 Task: Look for space in Sivakasi, India from 5th September, 2023 to 13th September, 2023 for 6 adults in price range Rs.15000 to Rs.20000. Place can be entire place with 3 bedrooms having 3 beds and 3 bathrooms. Property type can be house, flat, guest house. Booking option can be shelf check-in. Required host language is English.
Action: Mouse moved to (448, 79)
Screenshot: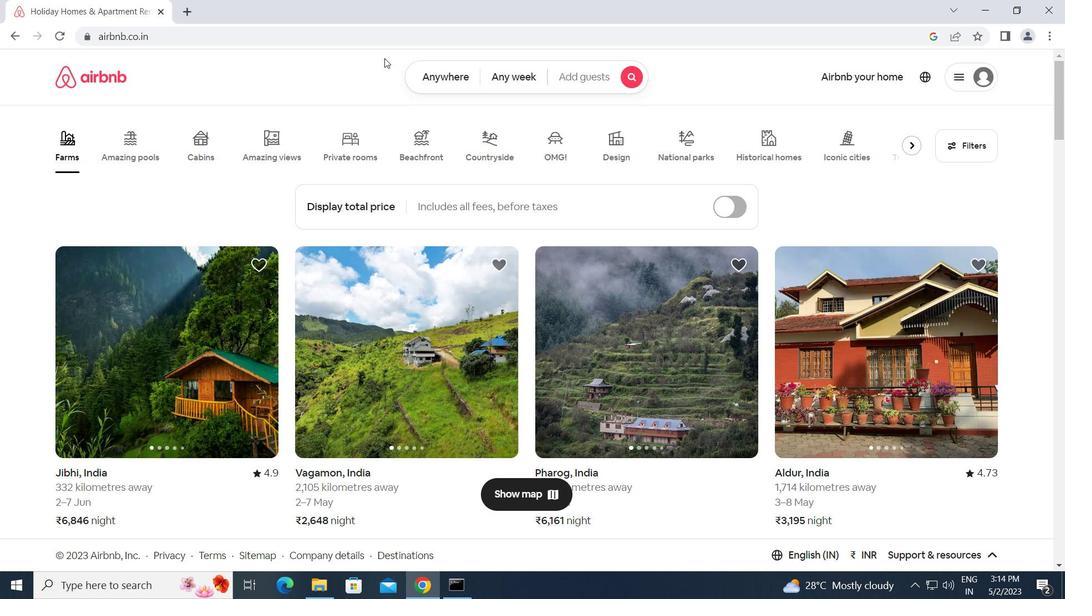 
Action: Mouse pressed left at (448, 79)
Screenshot: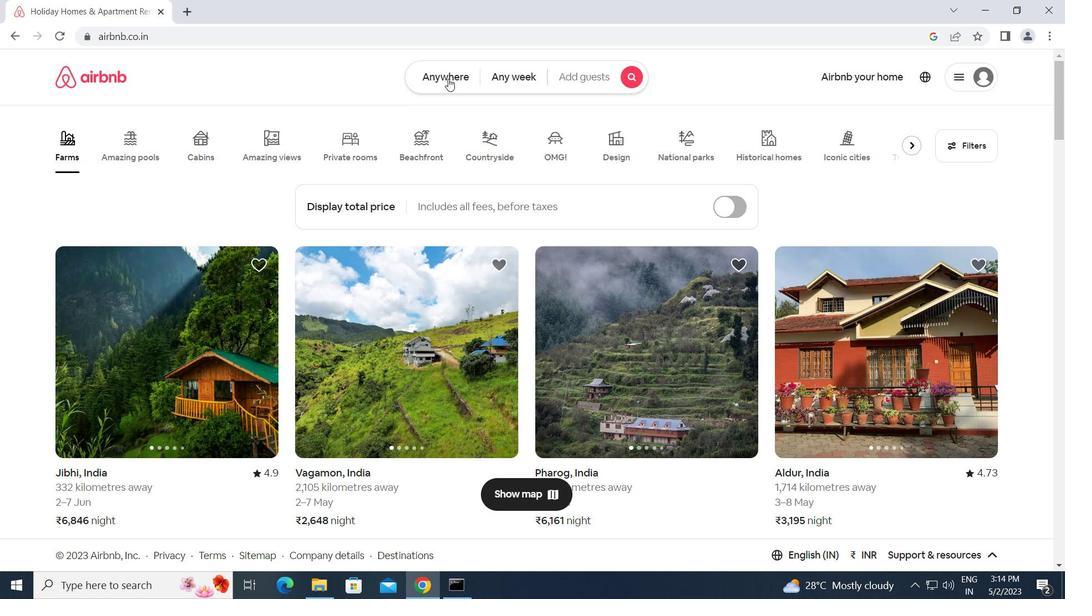 
Action: Mouse moved to (357, 124)
Screenshot: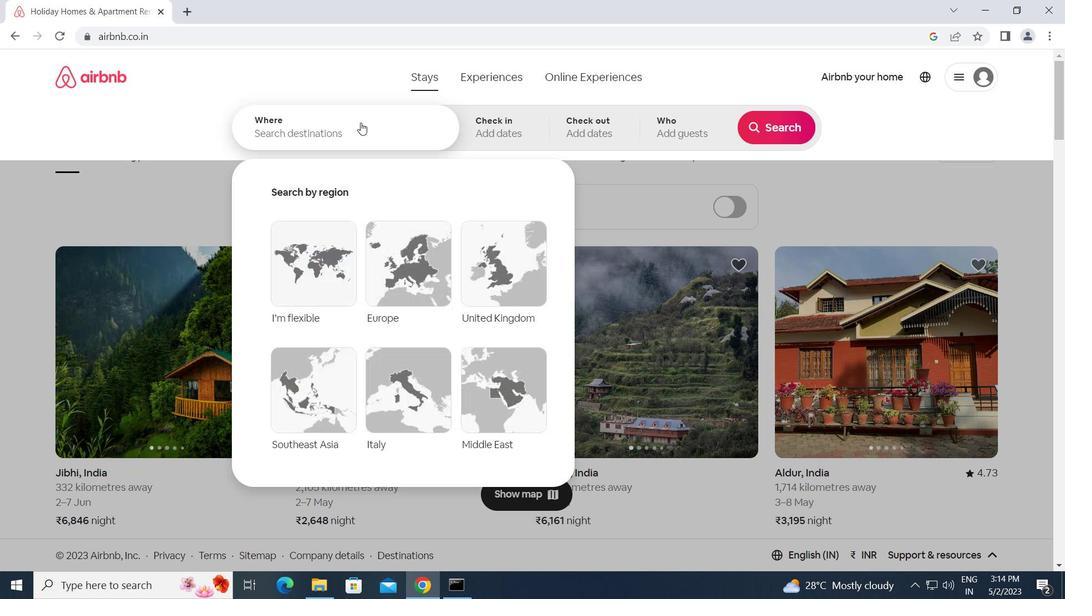 
Action: Mouse pressed left at (357, 124)
Screenshot: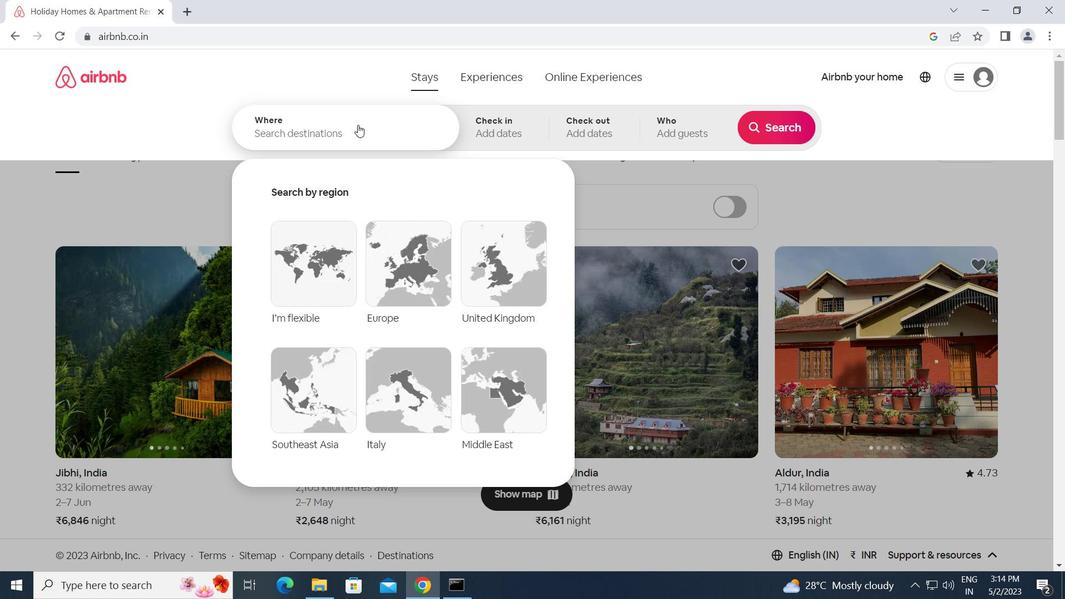 
Action: Key pressed s<Key.caps_lock>ivakasi,<Key.space><Key.caps_lock>i<Key.caps_lock>ndia<Key.enter>
Screenshot: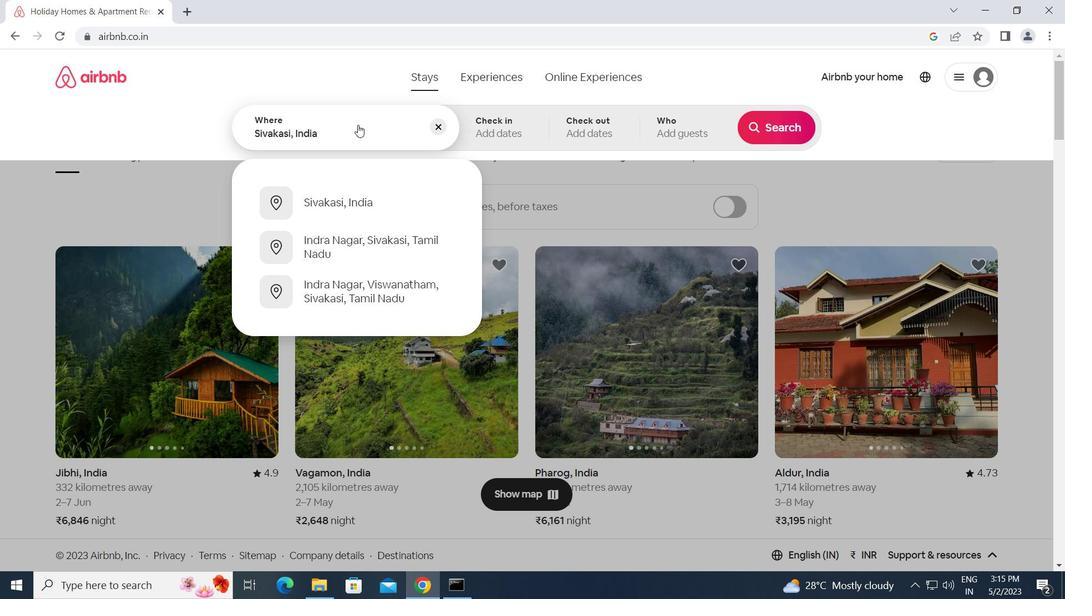 
Action: Mouse moved to (780, 244)
Screenshot: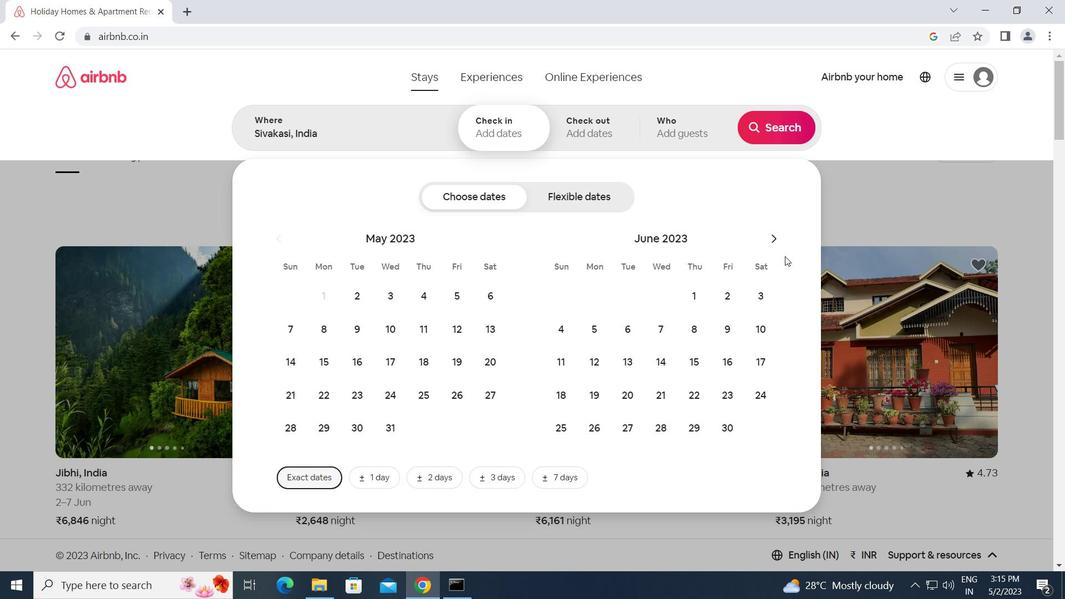 
Action: Mouse pressed left at (780, 244)
Screenshot: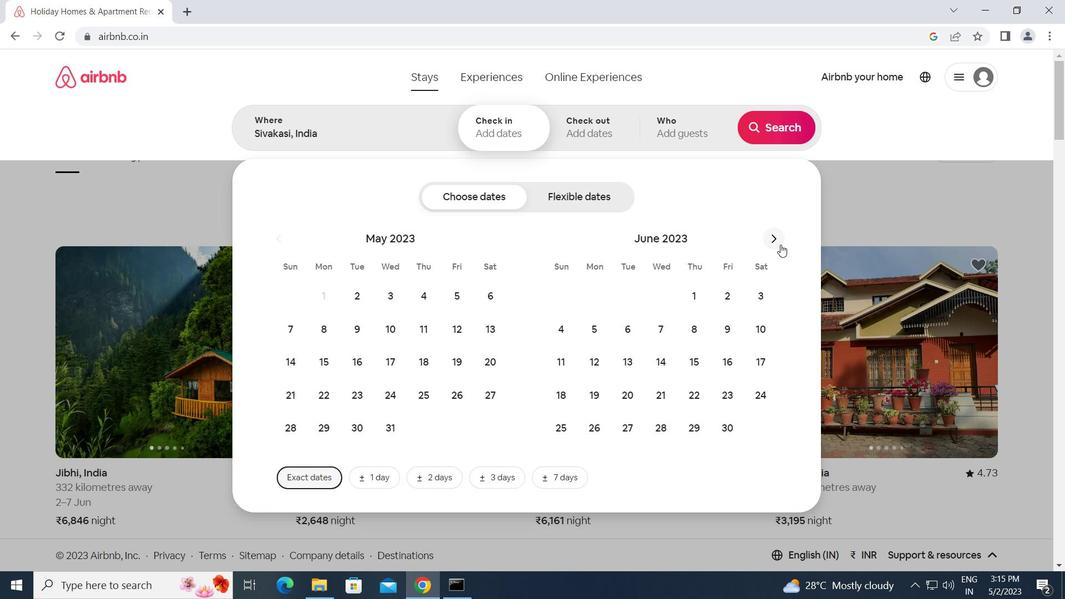 
Action: Mouse pressed left at (780, 244)
Screenshot: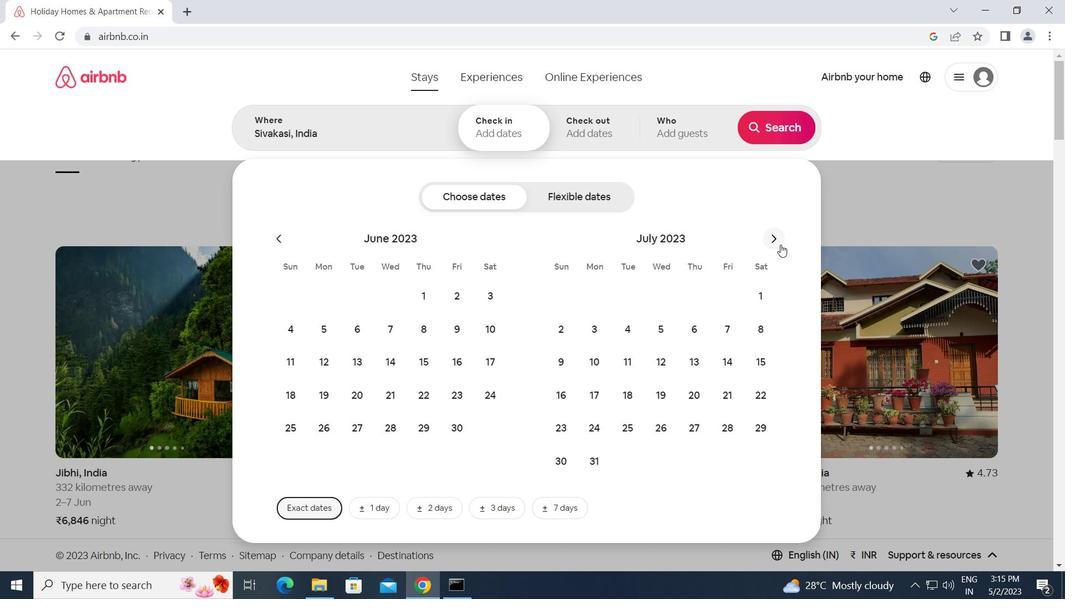 
Action: Mouse pressed left at (780, 244)
Screenshot: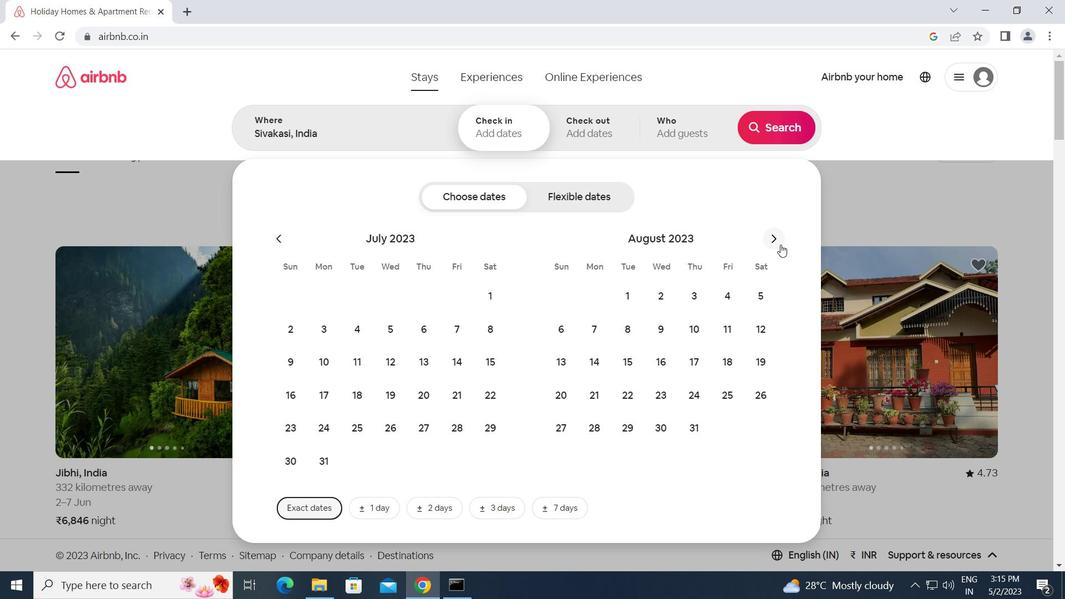 
Action: Mouse moved to (624, 333)
Screenshot: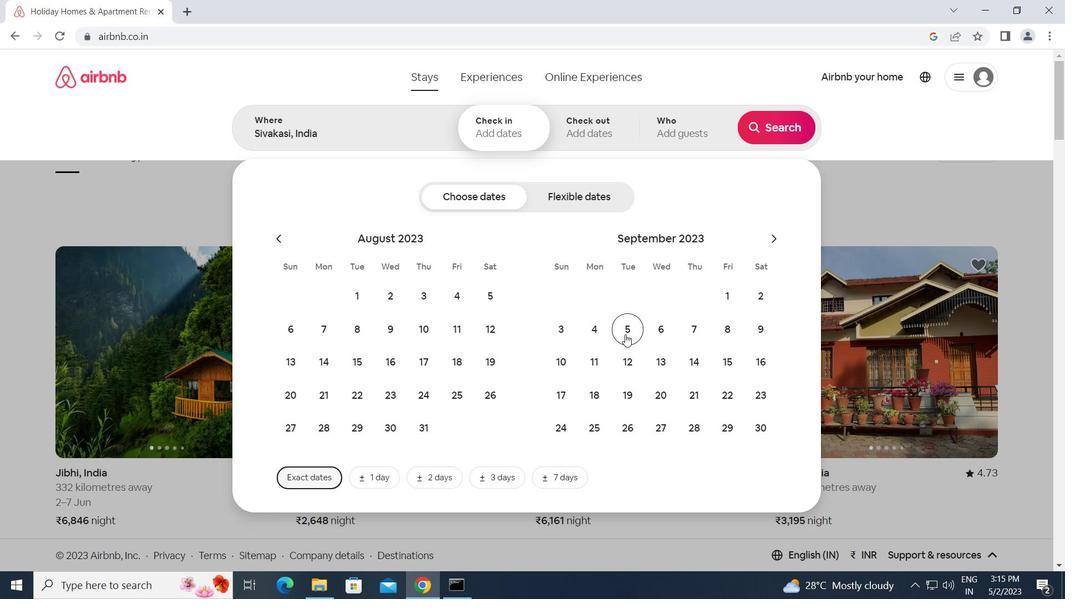 
Action: Mouse pressed left at (624, 333)
Screenshot: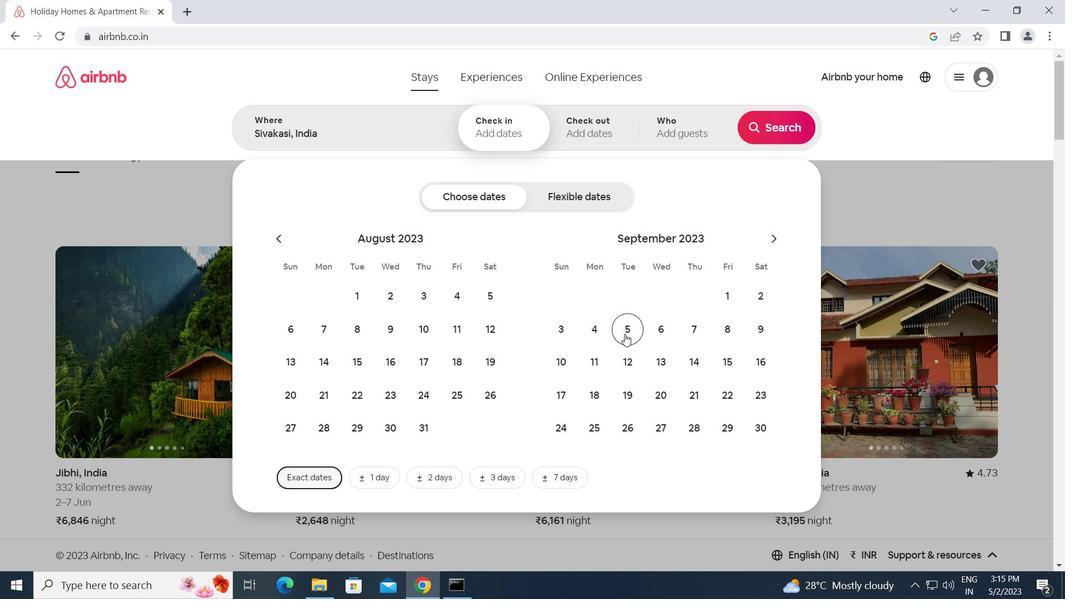 
Action: Mouse moved to (660, 364)
Screenshot: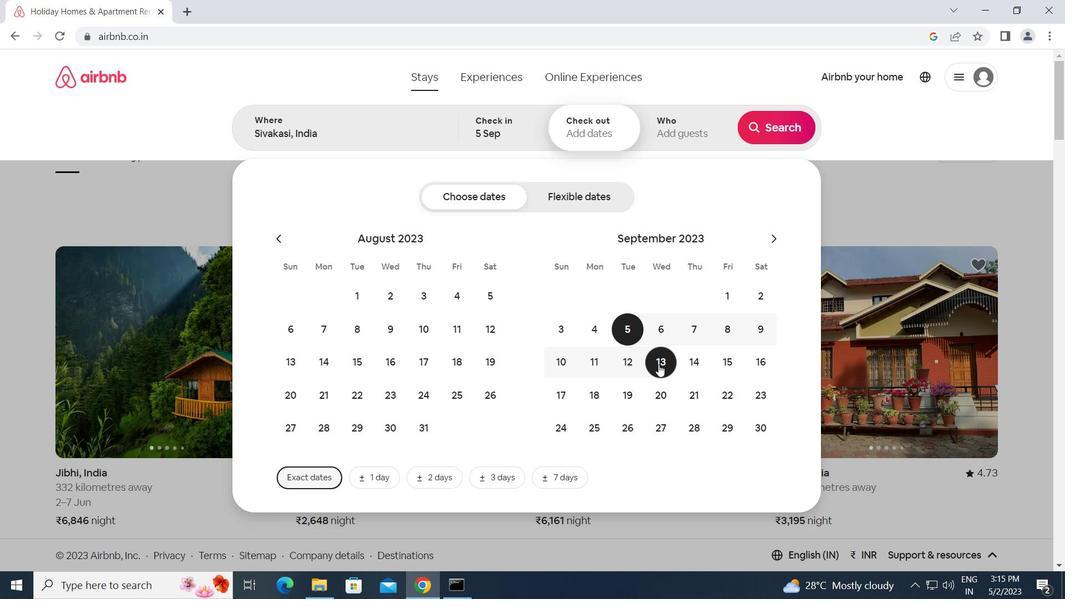 
Action: Mouse pressed left at (660, 364)
Screenshot: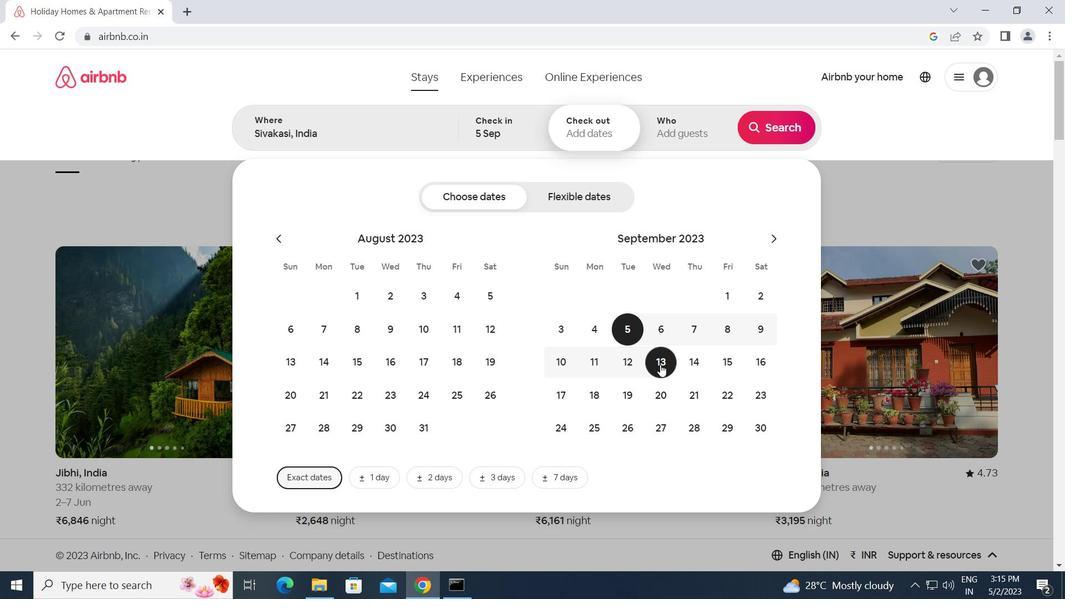 
Action: Mouse moved to (699, 120)
Screenshot: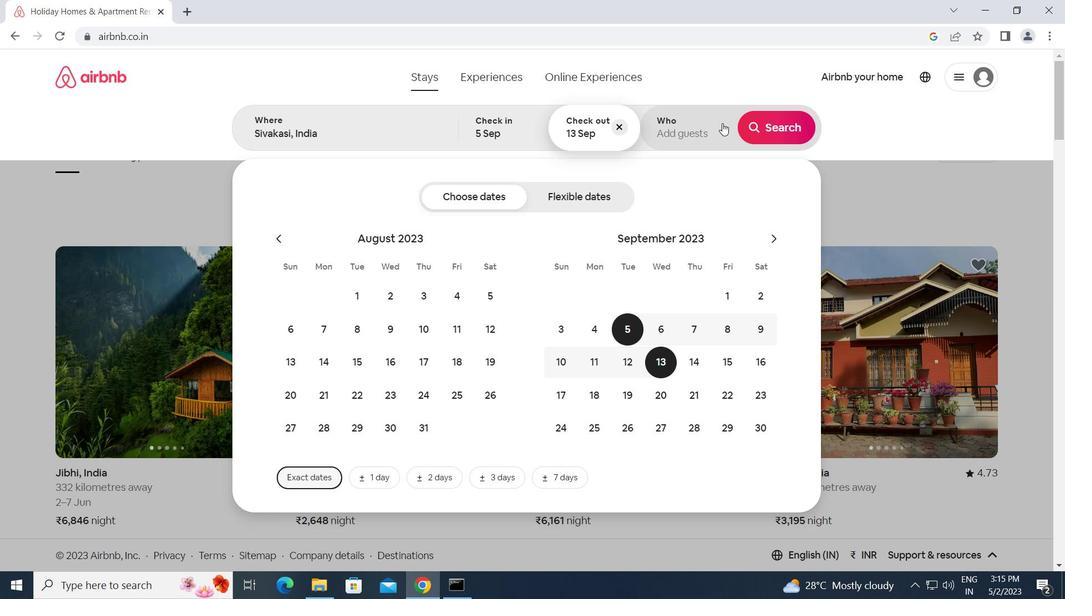 
Action: Mouse pressed left at (699, 120)
Screenshot: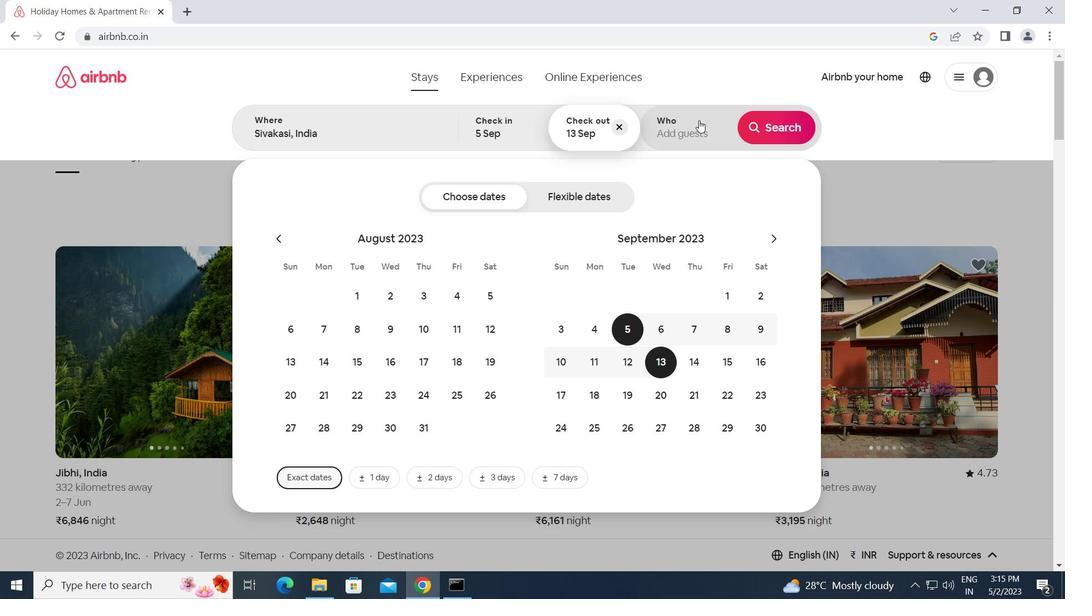 
Action: Mouse moved to (787, 198)
Screenshot: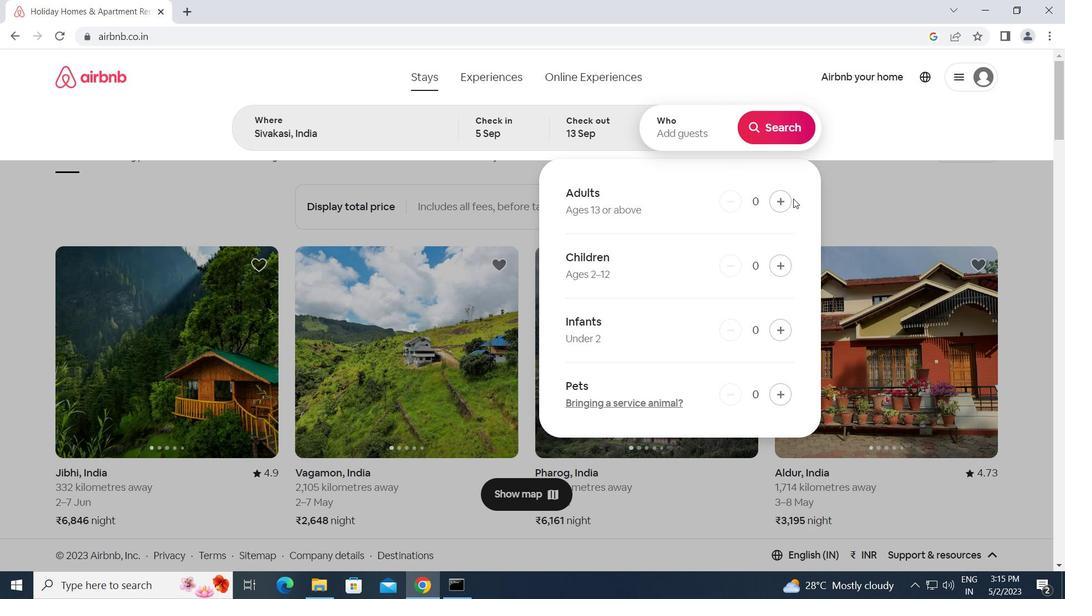 
Action: Mouse pressed left at (787, 198)
Screenshot: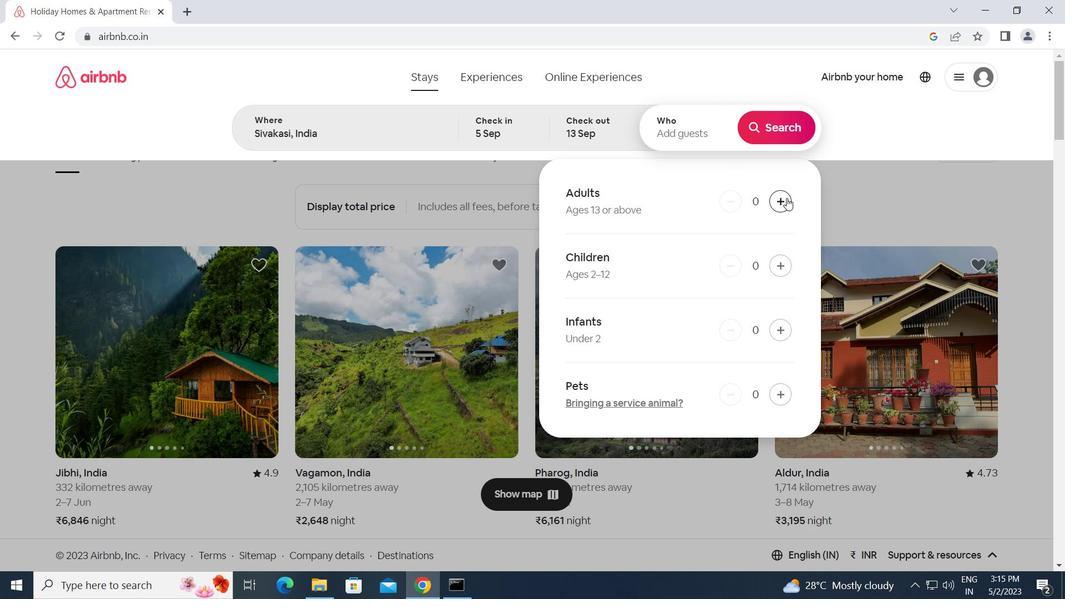 
Action: Mouse pressed left at (787, 198)
Screenshot: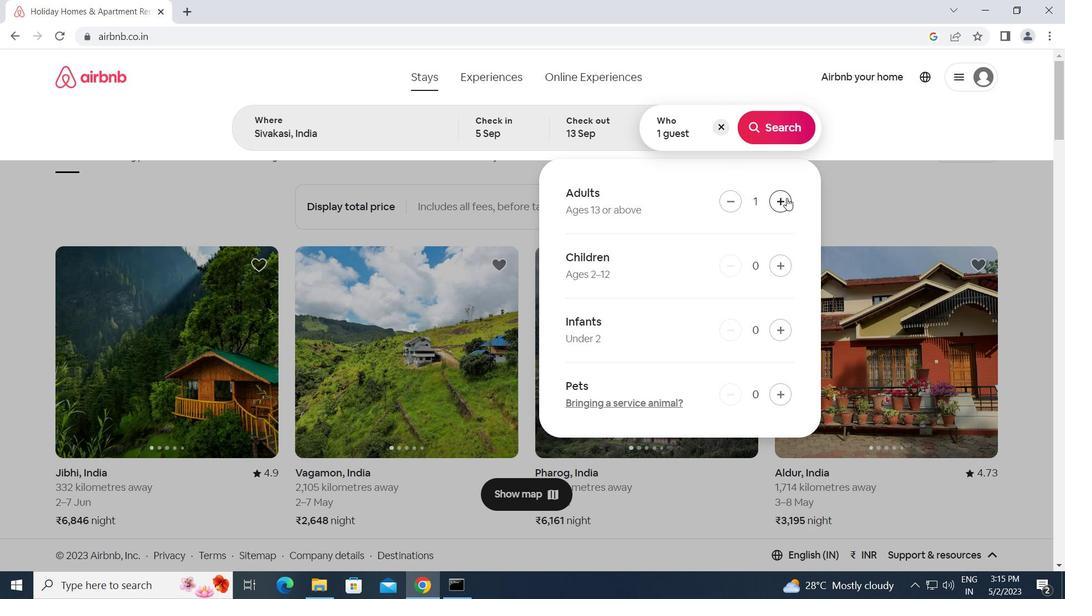 
Action: Mouse pressed left at (787, 198)
Screenshot: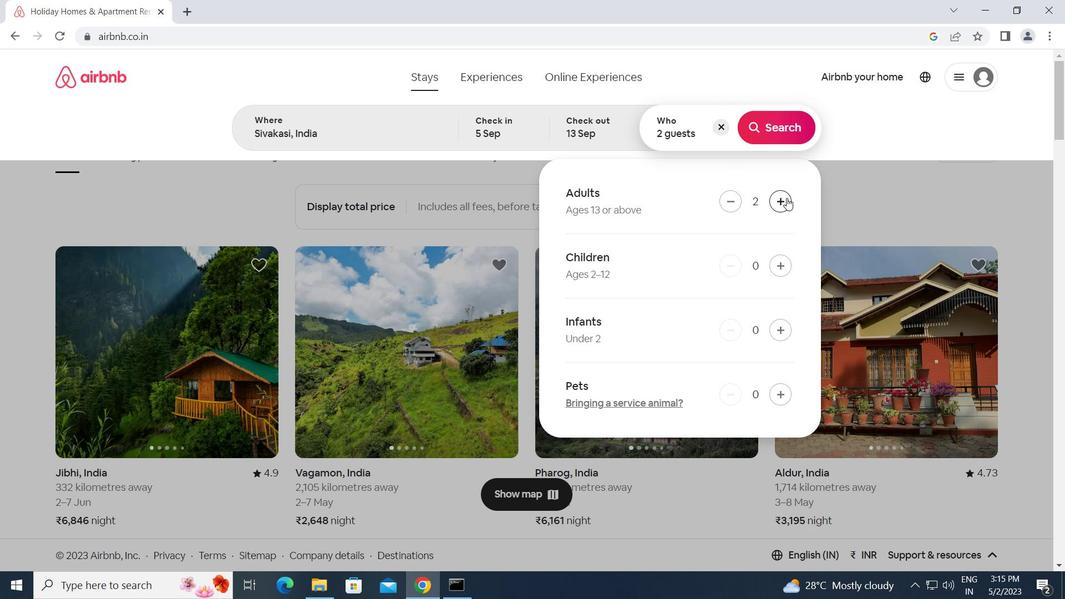 
Action: Mouse pressed left at (787, 198)
Screenshot: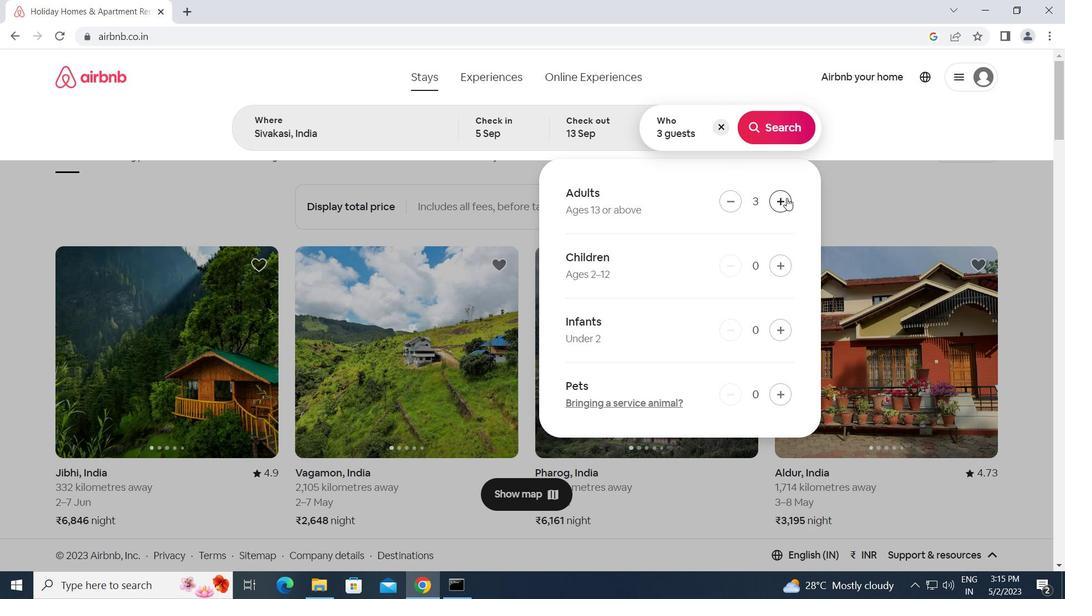
Action: Mouse moved to (786, 198)
Screenshot: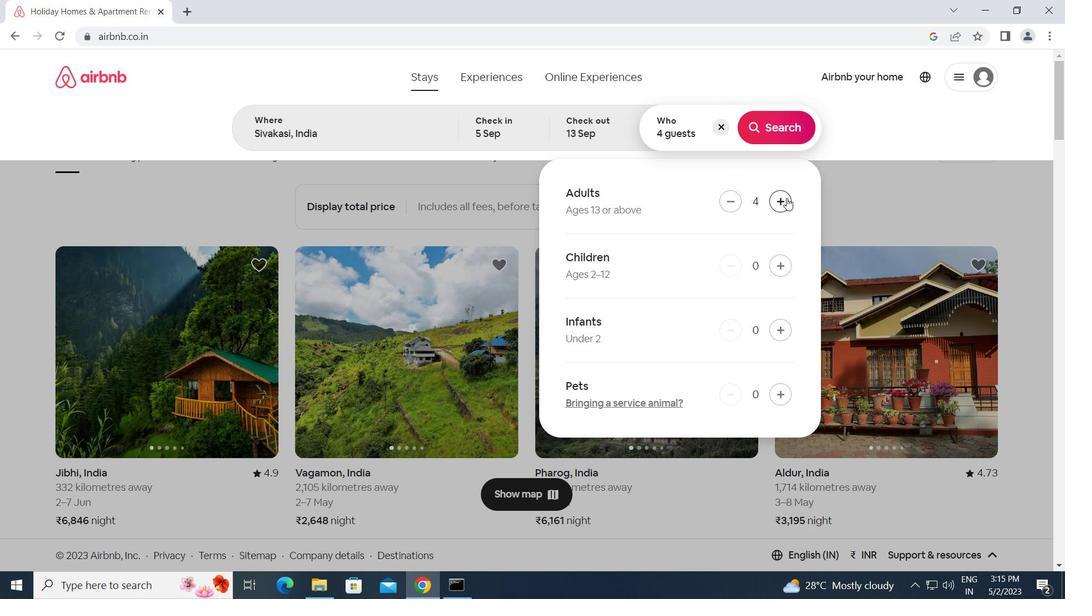 
Action: Mouse pressed left at (786, 198)
Screenshot: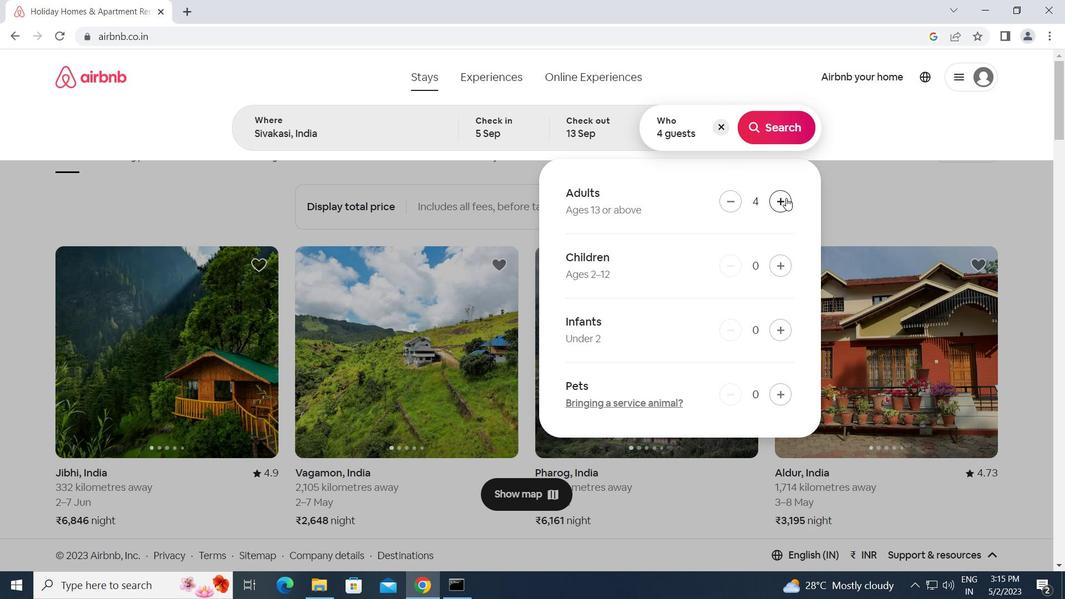 
Action: Mouse pressed left at (786, 198)
Screenshot: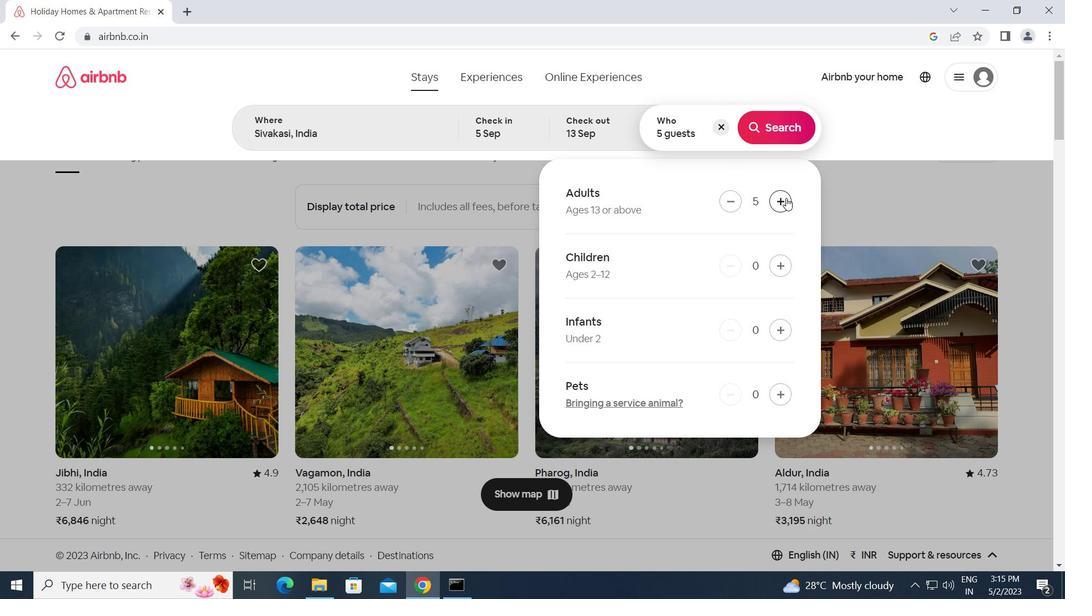 
Action: Mouse moved to (783, 126)
Screenshot: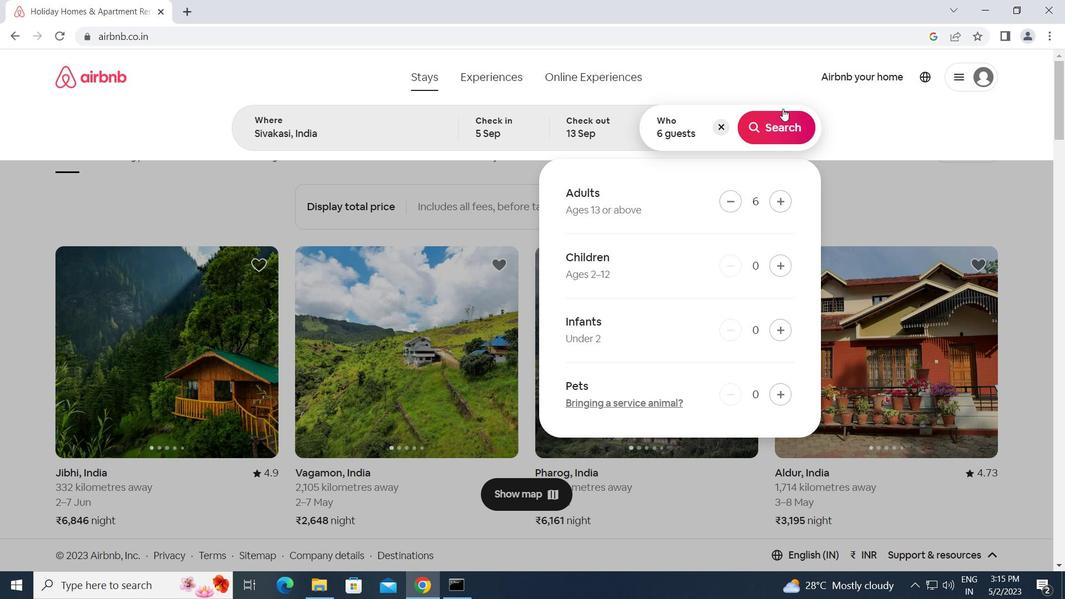 
Action: Mouse pressed left at (783, 126)
Screenshot: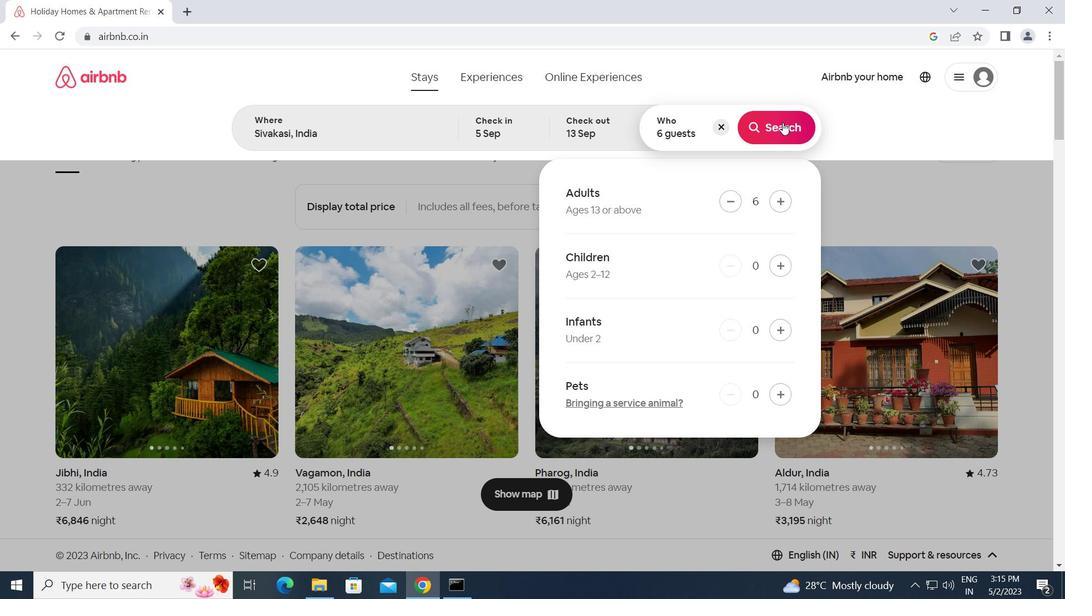 
Action: Mouse moved to (991, 132)
Screenshot: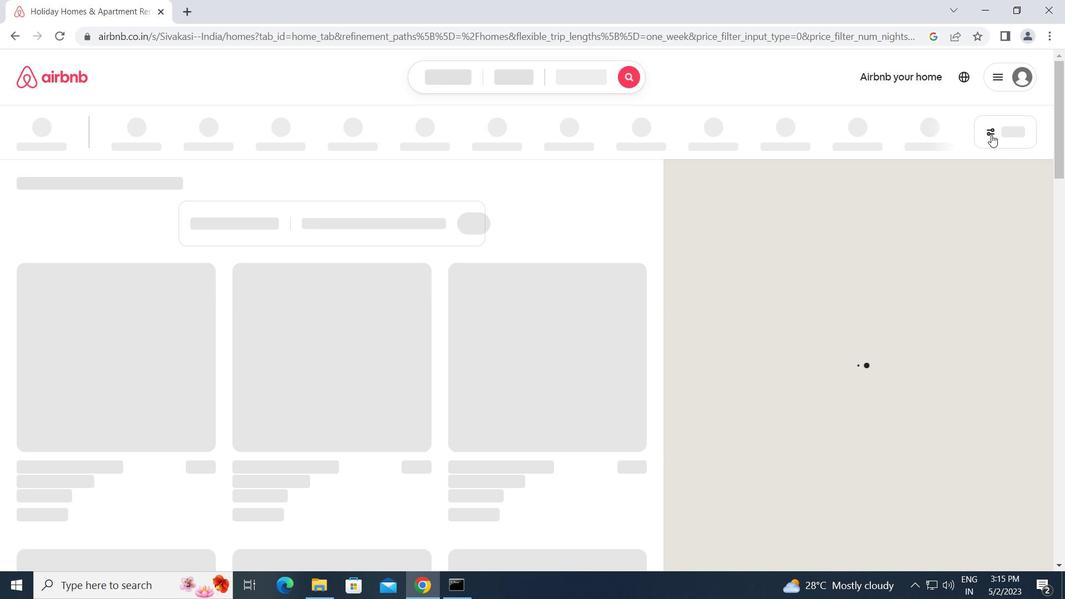 
Action: Mouse pressed left at (991, 132)
Screenshot: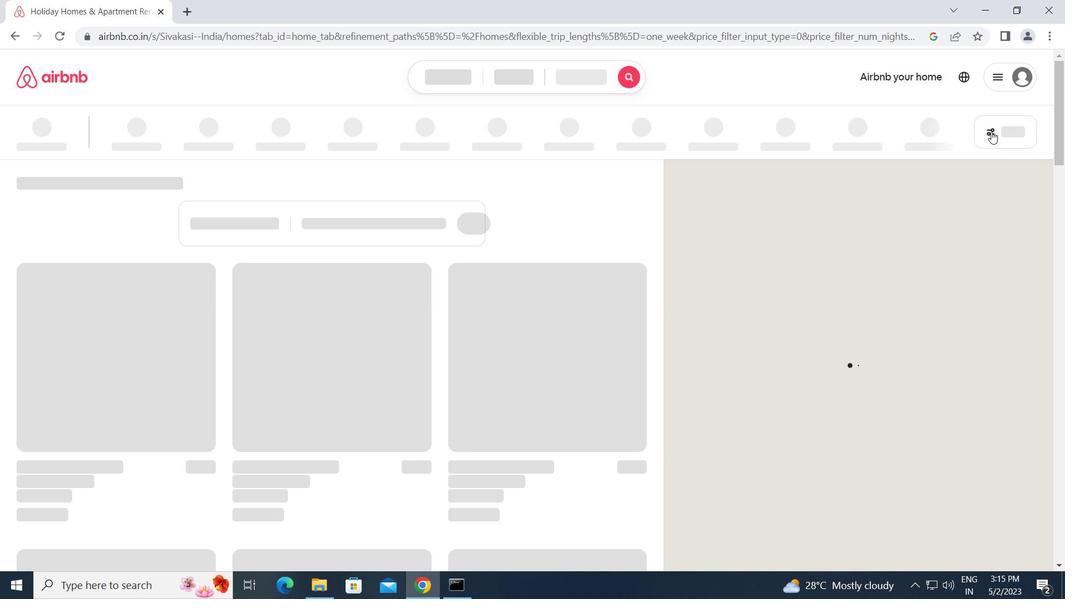 
Action: Mouse moved to (342, 310)
Screenshot: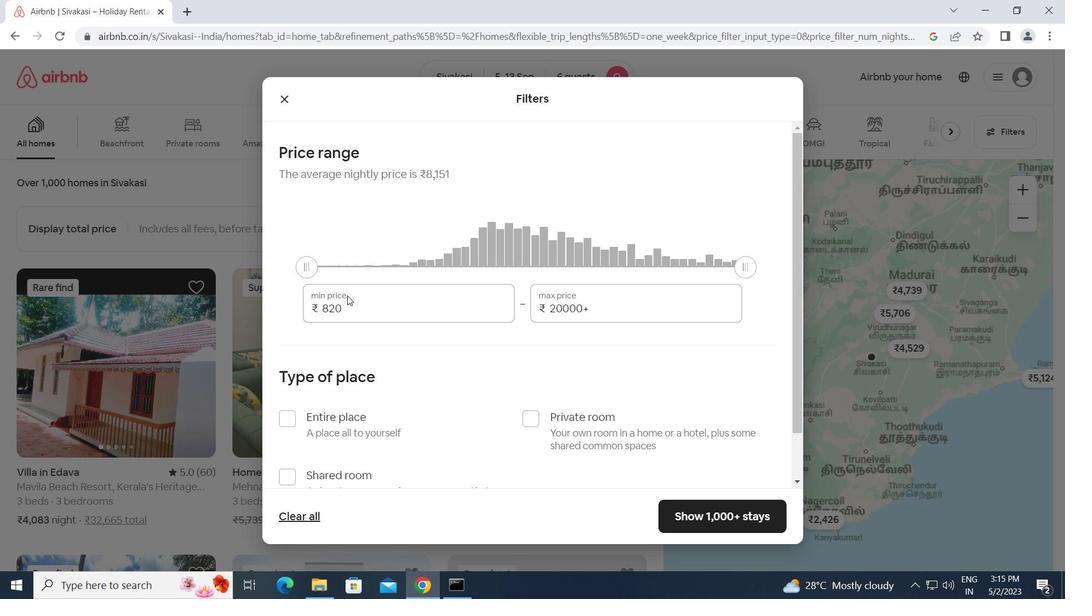 
Action: Mouse pressed left at (342, 310)
Screenshot: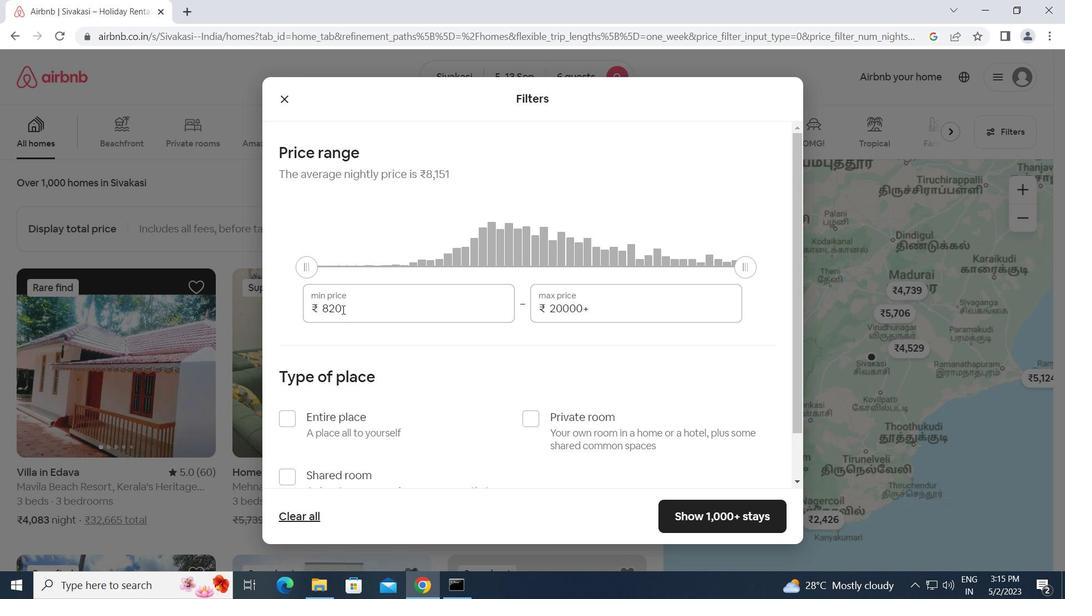 
Action: Mouse moved to (316, 312)
Screenshot: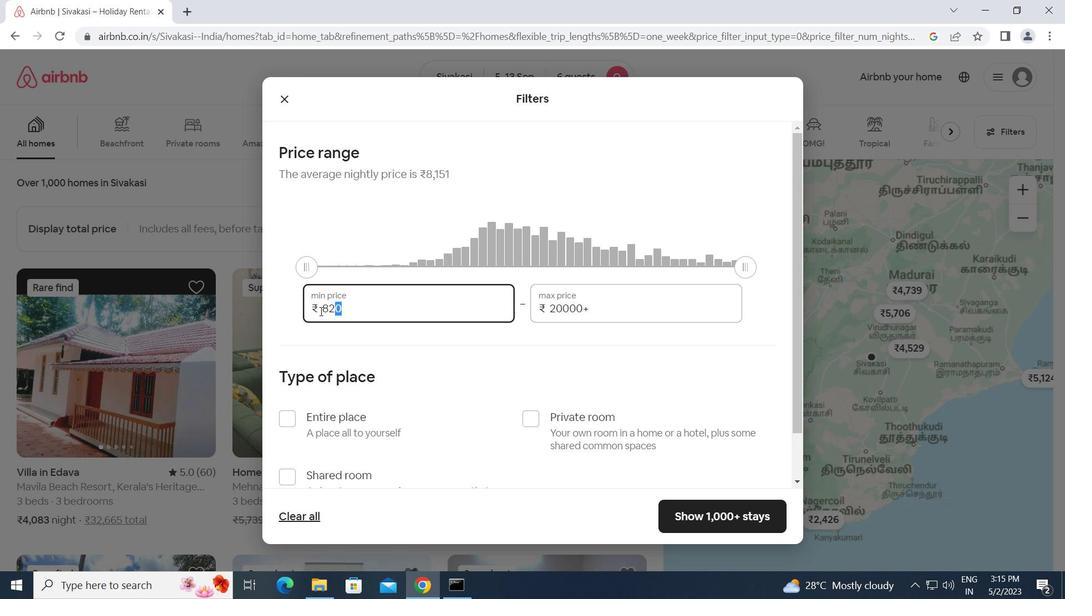 
Action: Key pressed 15000<Key.tab>20000<Key.tab>
Screenshot: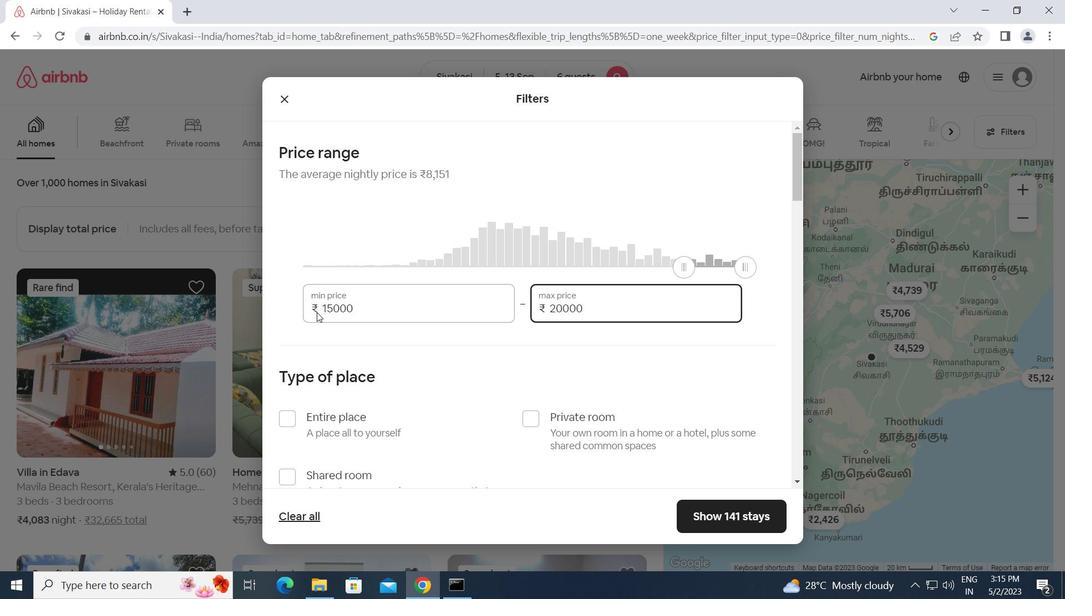 
Action: Mouse moved to (506, 380)
Screenshot: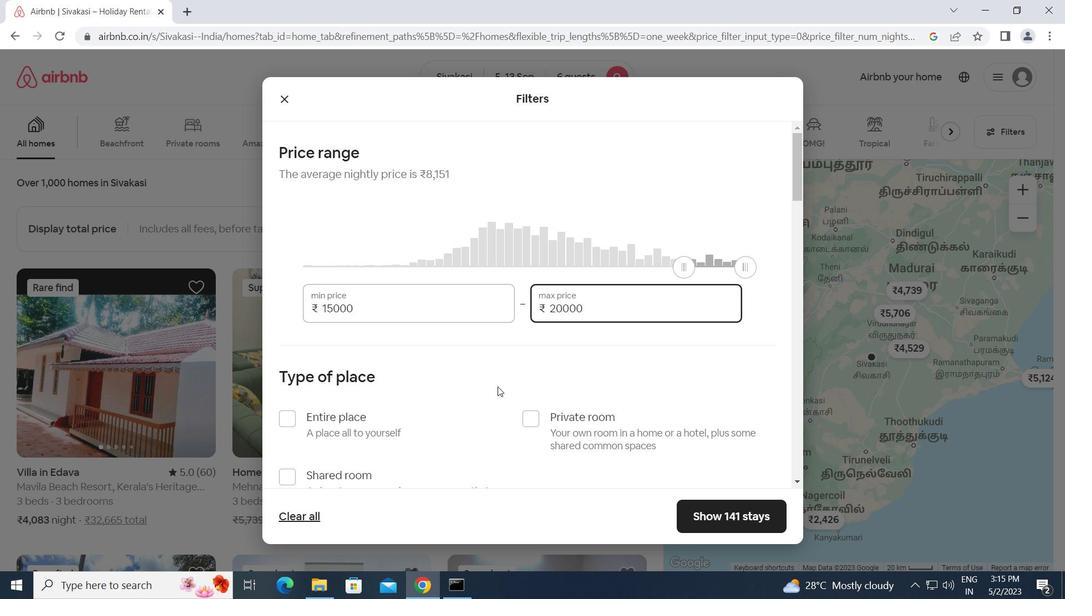 
Action: Mouse scrolled (506, 380) with delta (0, 0)
Screenshot: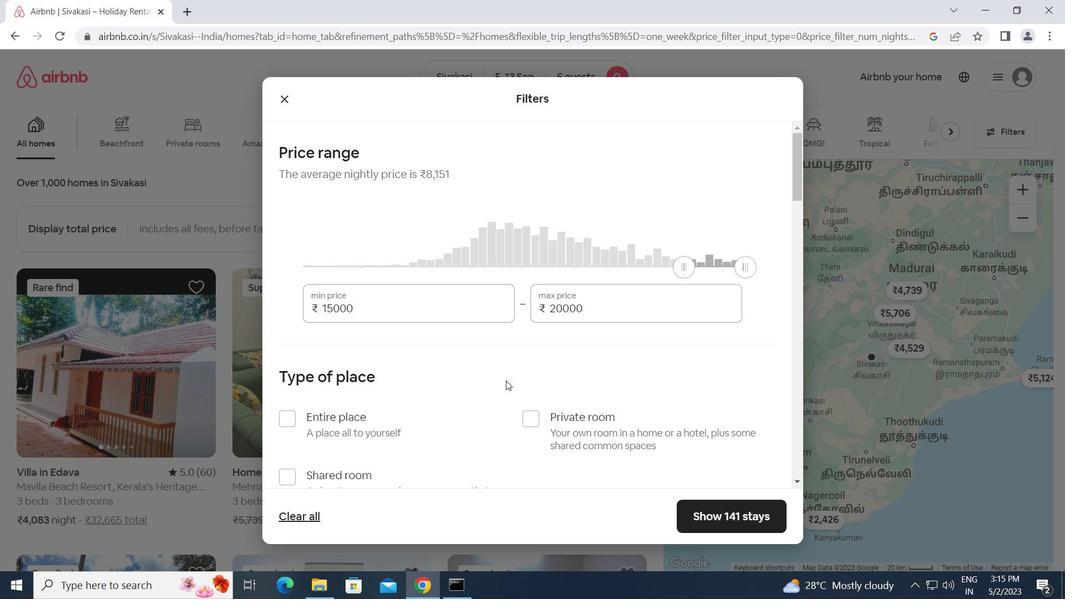 
Action: Mouse moved to (279, 346)
Screenshot: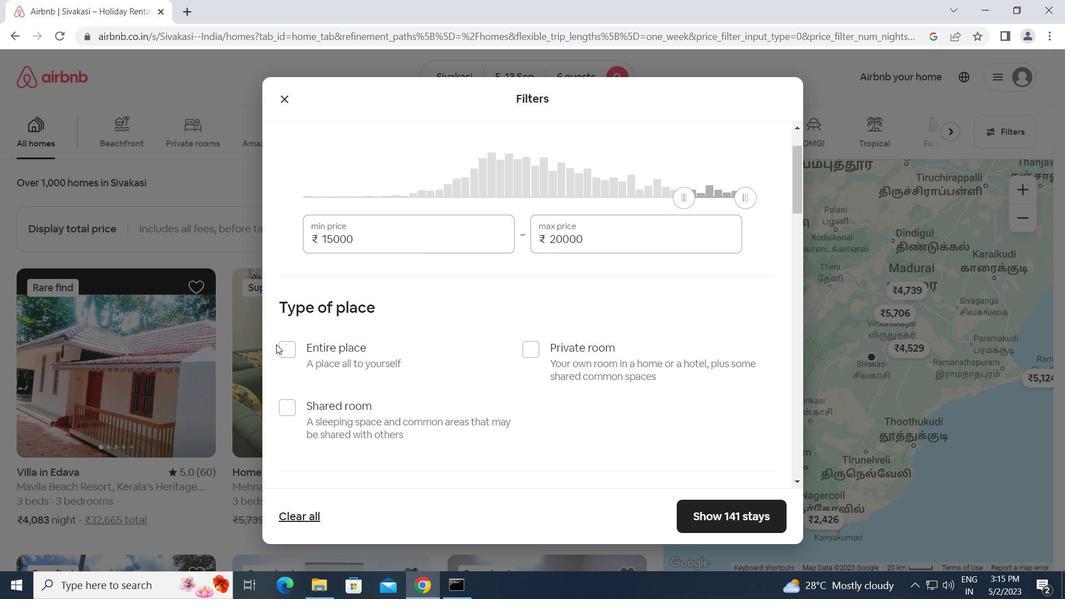 
Action: Mouse pressed left at (279, 346)
Screenshot: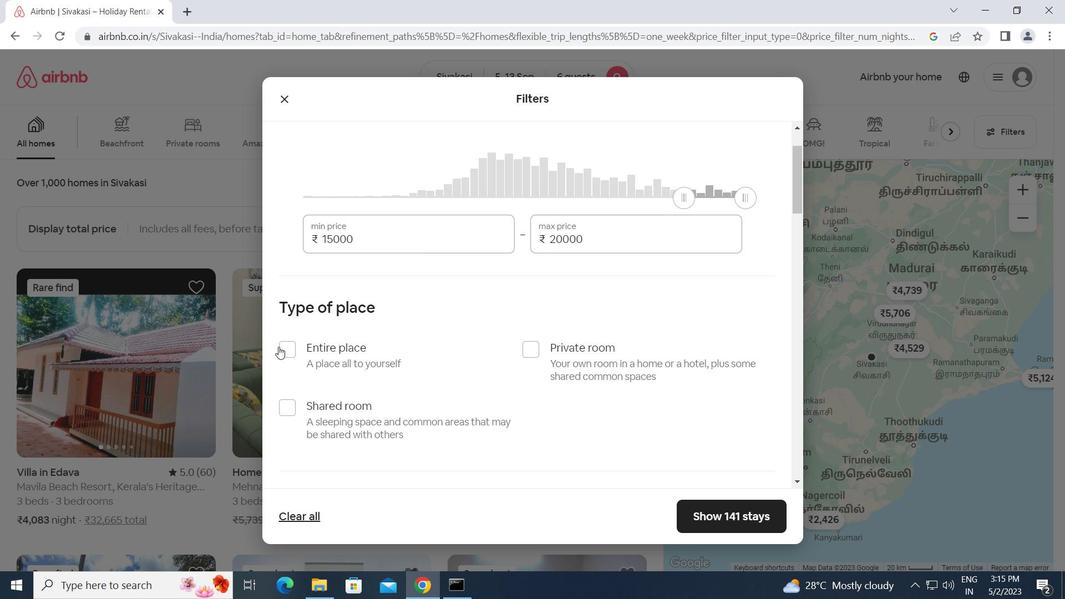 
Action: Mouse moved to (338, 360)
Screenshot: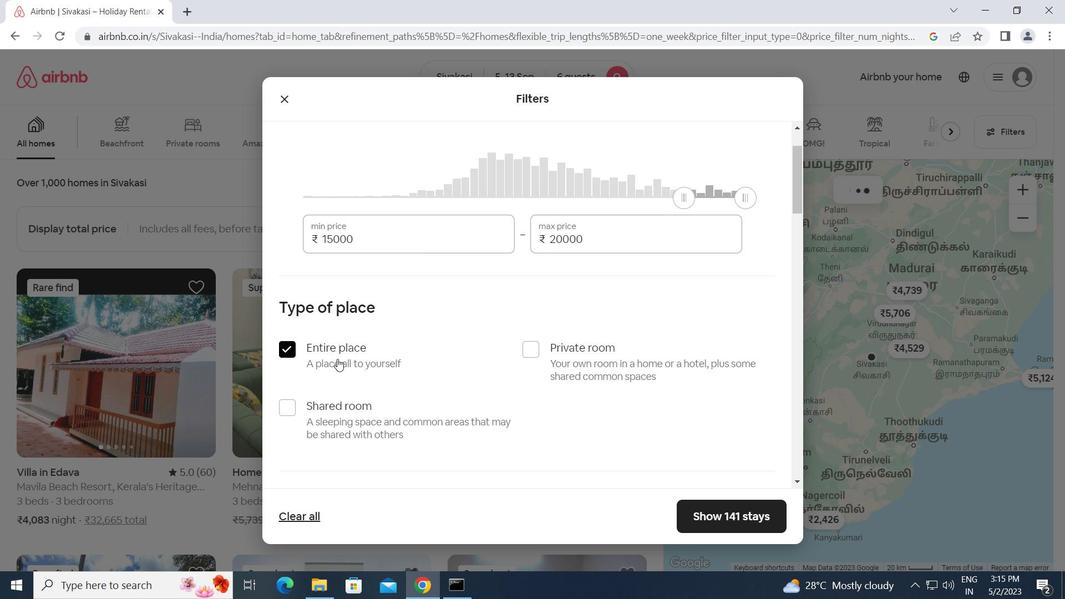 
Action: Mouse scrolled (338, 359) with delta (0, 0)
Screenshot: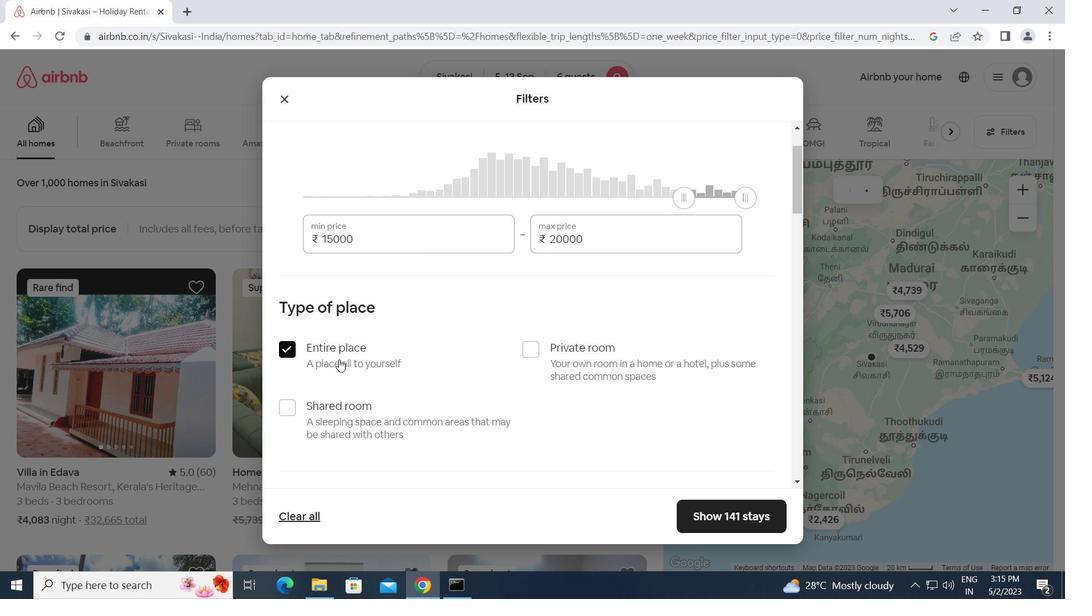 
Action: Mouse scrolled (338, 359) with delta (0, 0)
Screenshot: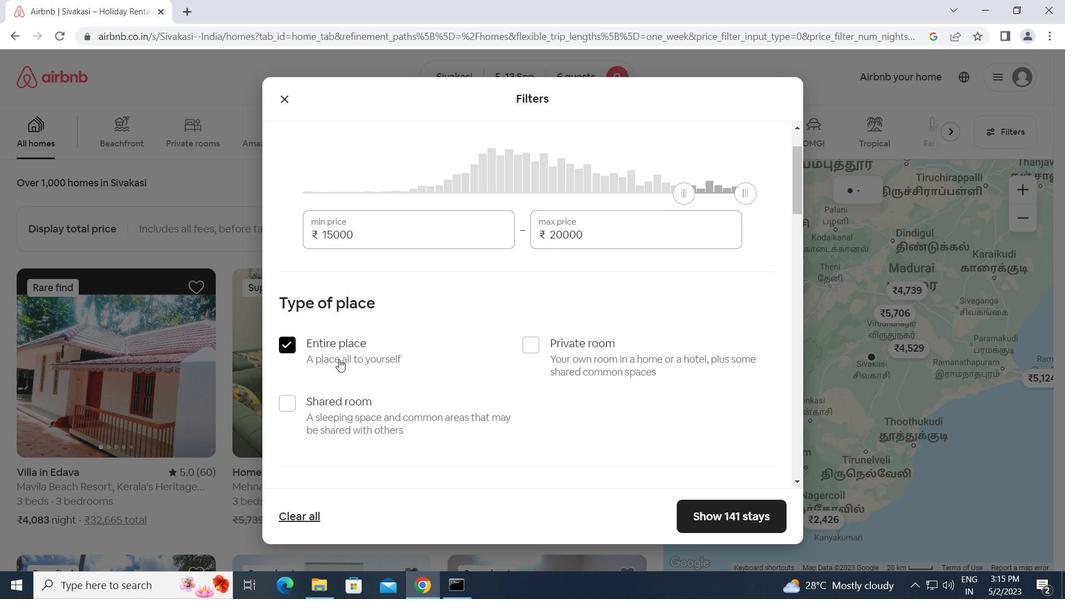 
Action: Mouse scrolled (338, 359) with delta (0, 0)
Screenshot: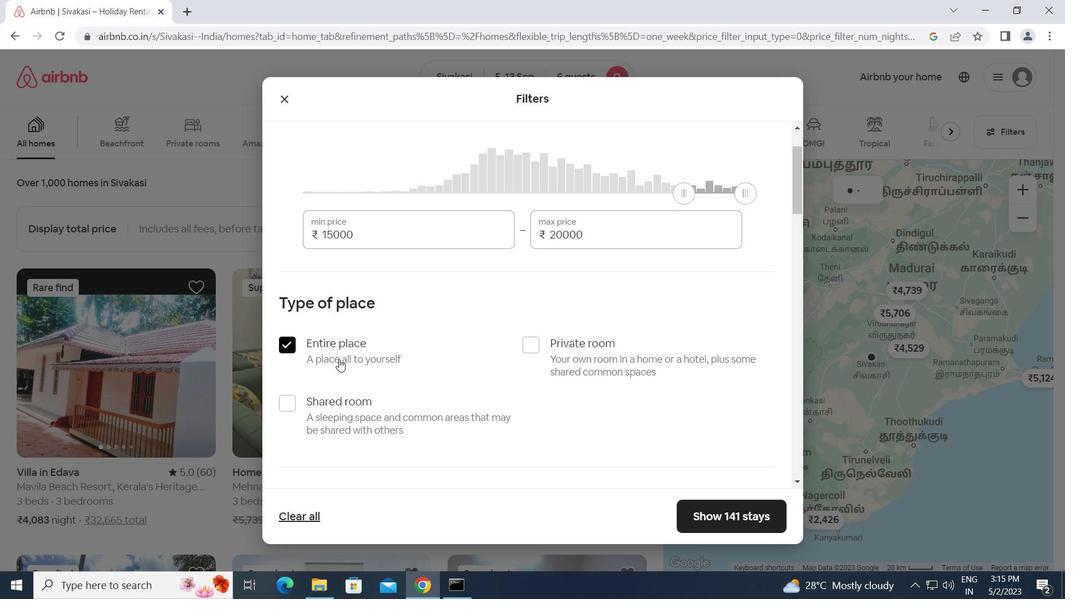 
Action: Mouse moved to (340, 358)
Screenshot: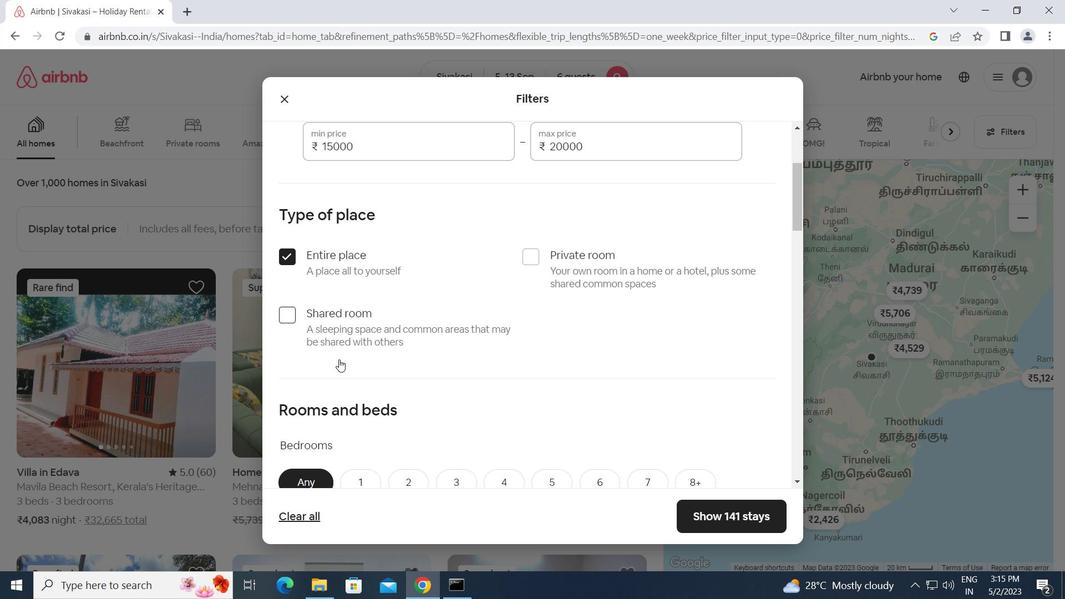 
Action: Mouse scrolled (340, 358) with delta (0, 0)
Screenshot: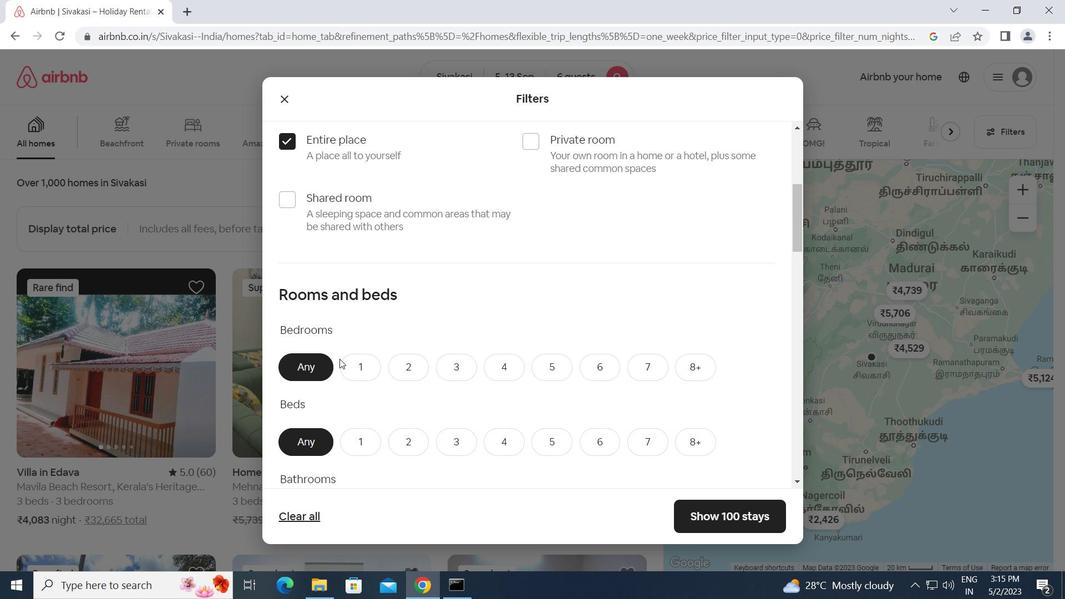 
Action: Mouse moved to (447, 292)
Screenshot: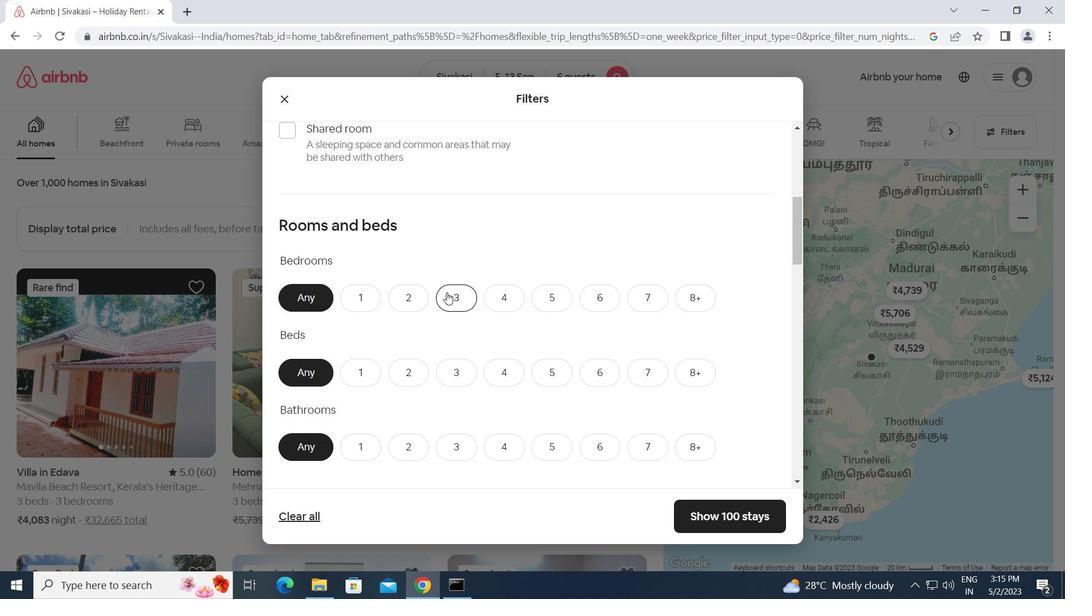 
Action: Mouse pressed left at (447, 292)
Screenshot: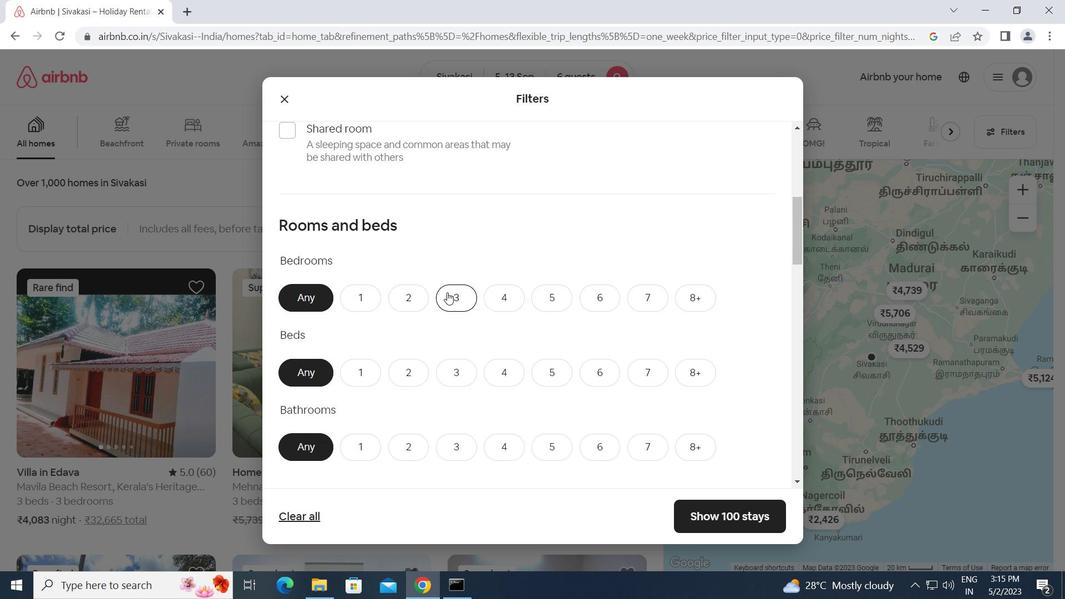 
Action: Mouse moved to (451, 368)
Screenshot: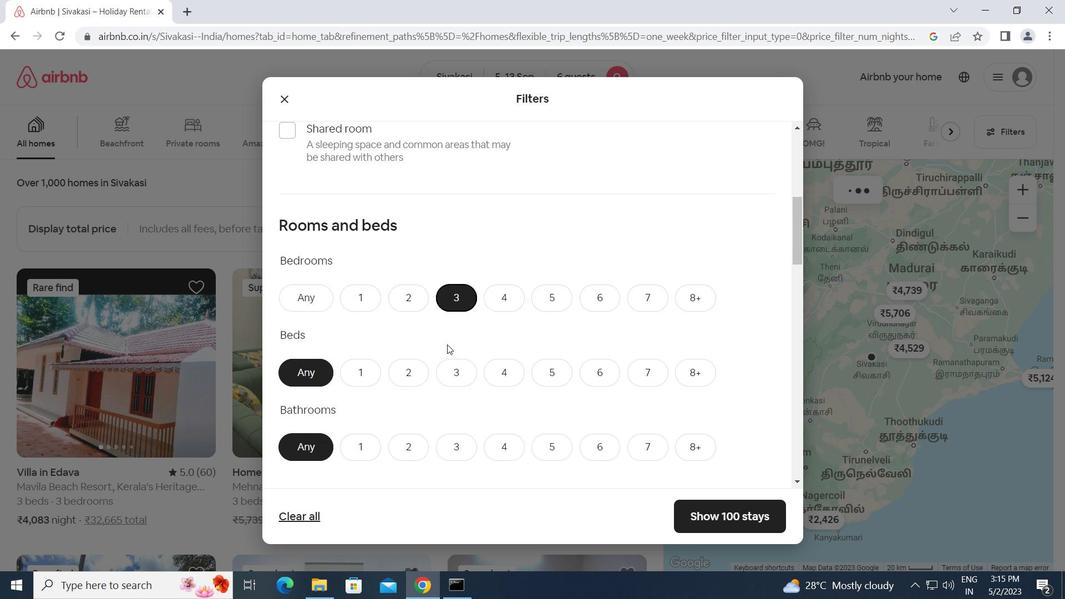 
Action: Mouse pressed left at (451, 368)
Screenshot: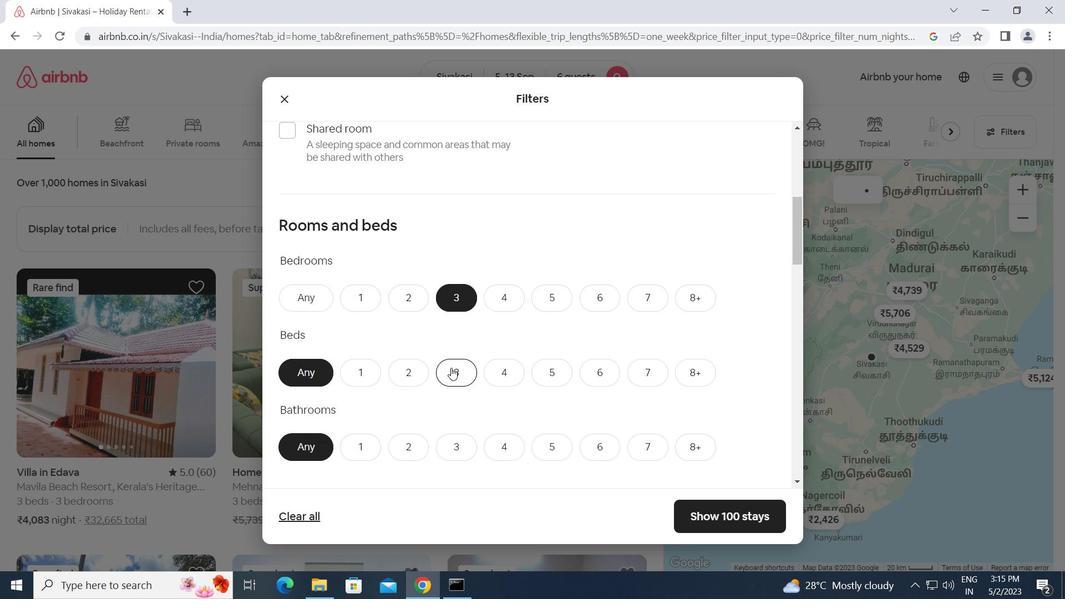 
Action: Mouse moved to (464, 447)
Screenshot: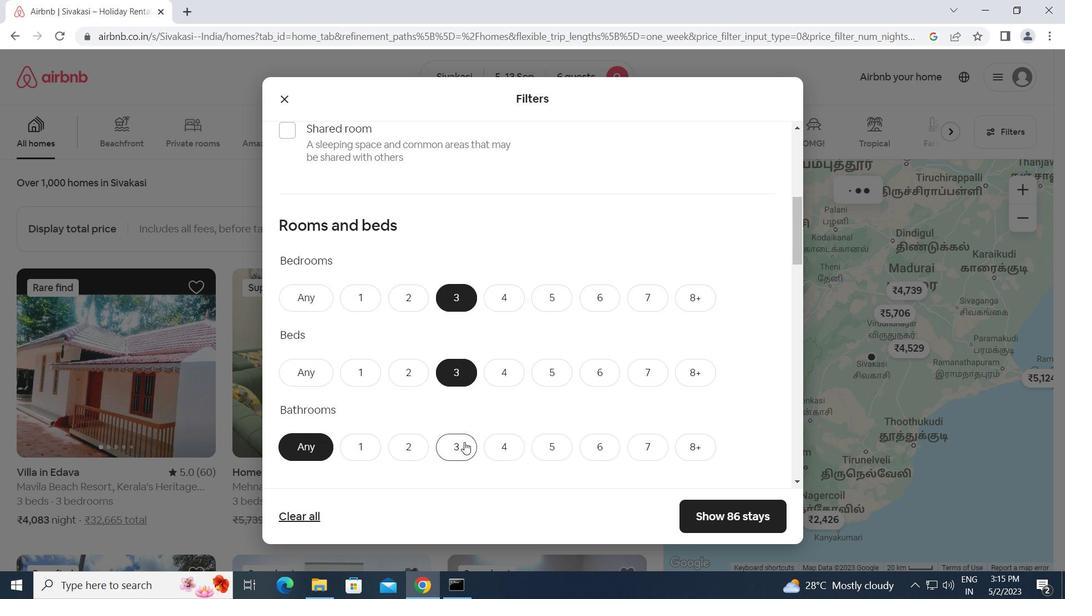 
Action: Mouse pressed left at (464, 447)
Screenshot: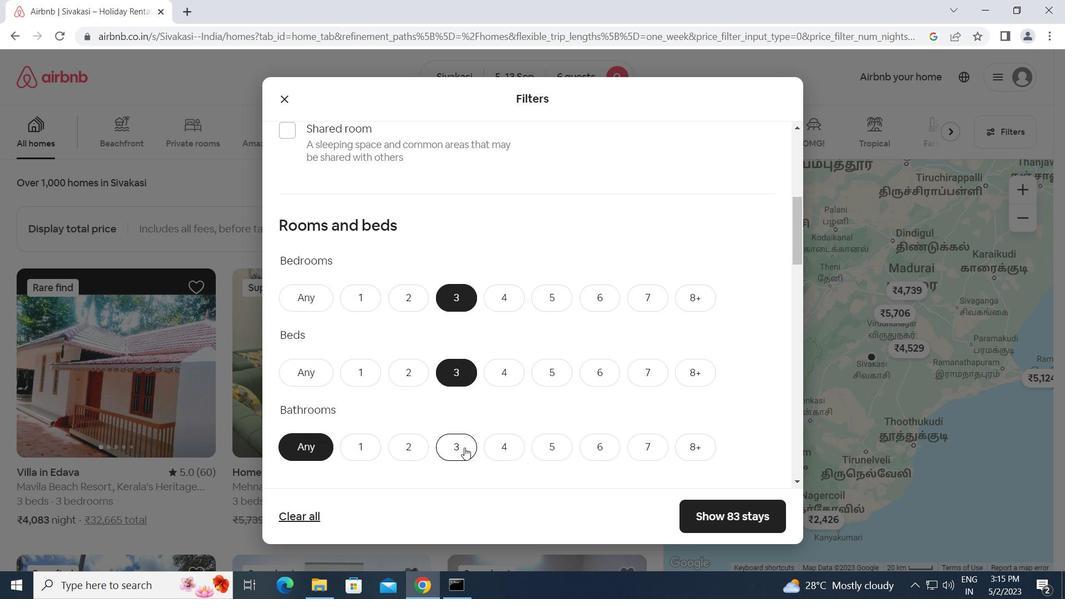 
Action: Mouse moved to (464, 447)
Screenshot: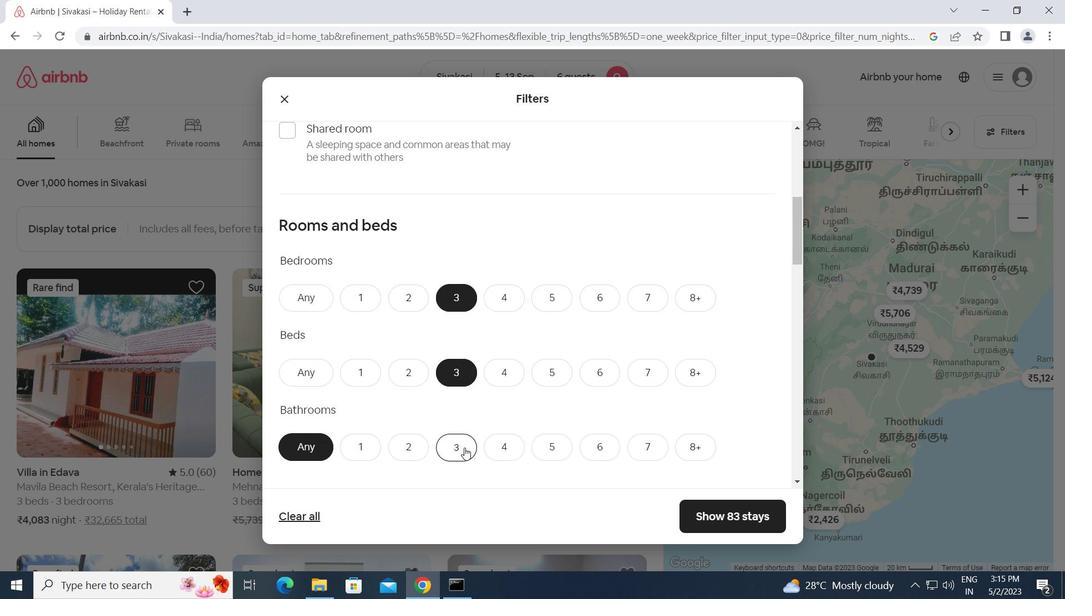 
Action: Mouse scrolled (464, 447) with delta (0, 0)
Screenshot: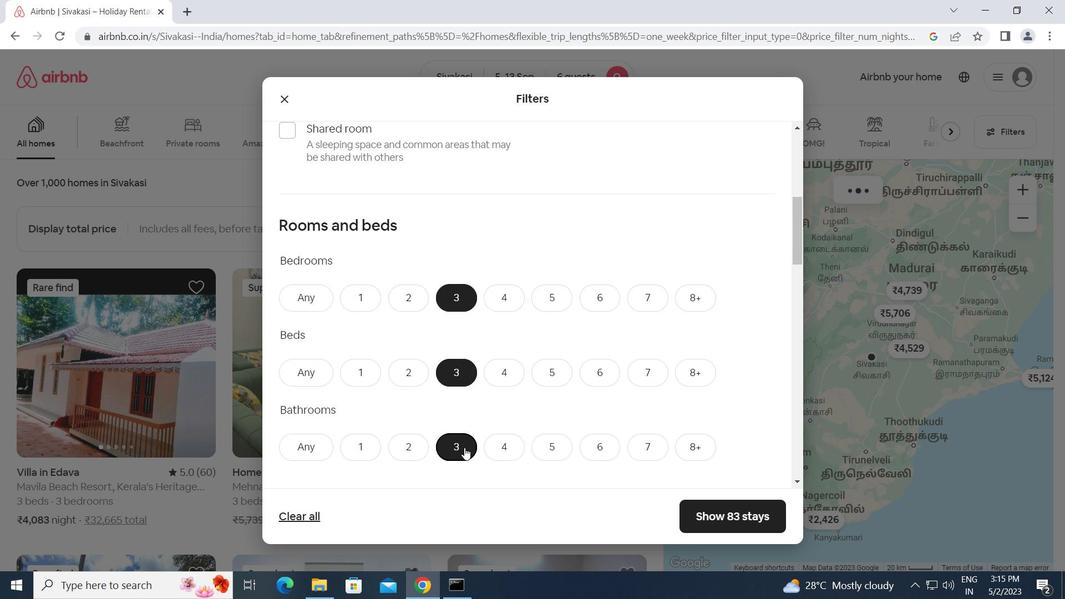 
Action: Mouse scrolled (464, 447) with delta (0, 0)
Screenshot: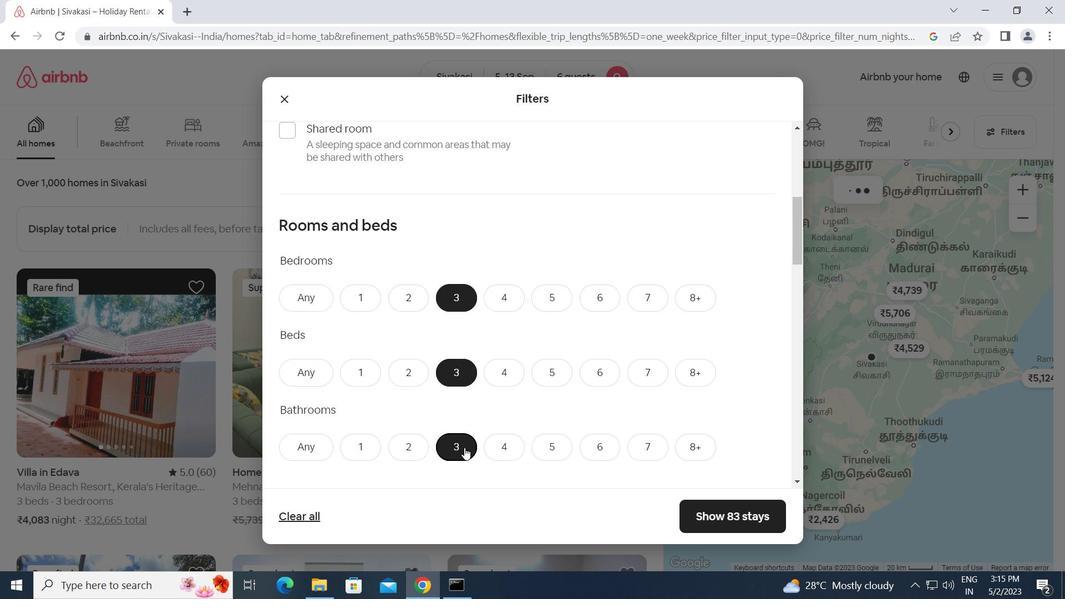 
Action: Mouse scrolled (464, 447) with delta (0, 0)
Screenshot: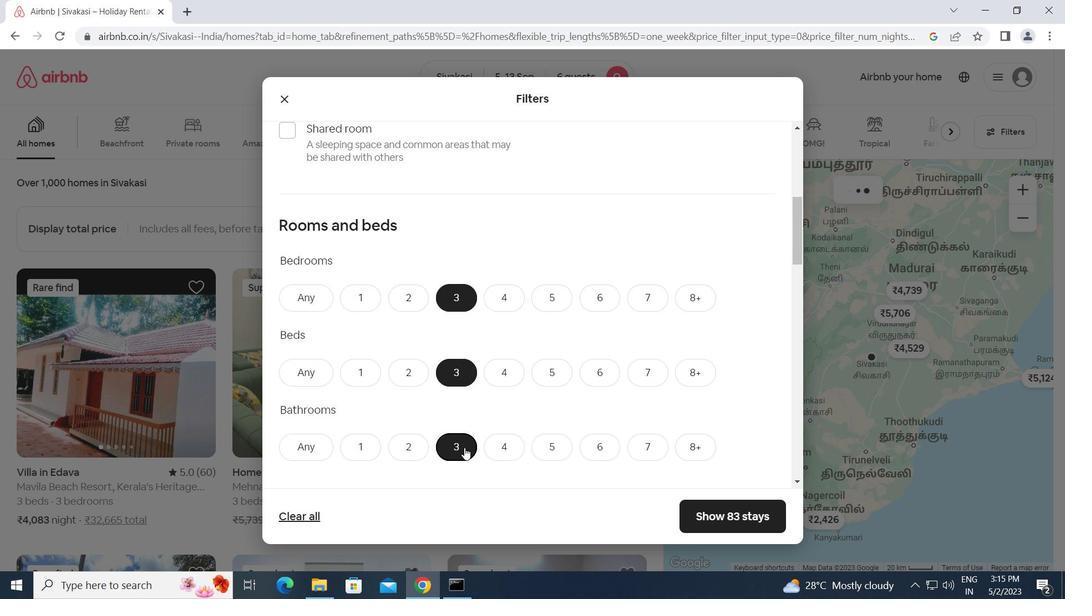 
Action: Mouse moved to (331, 379)
Screenshot: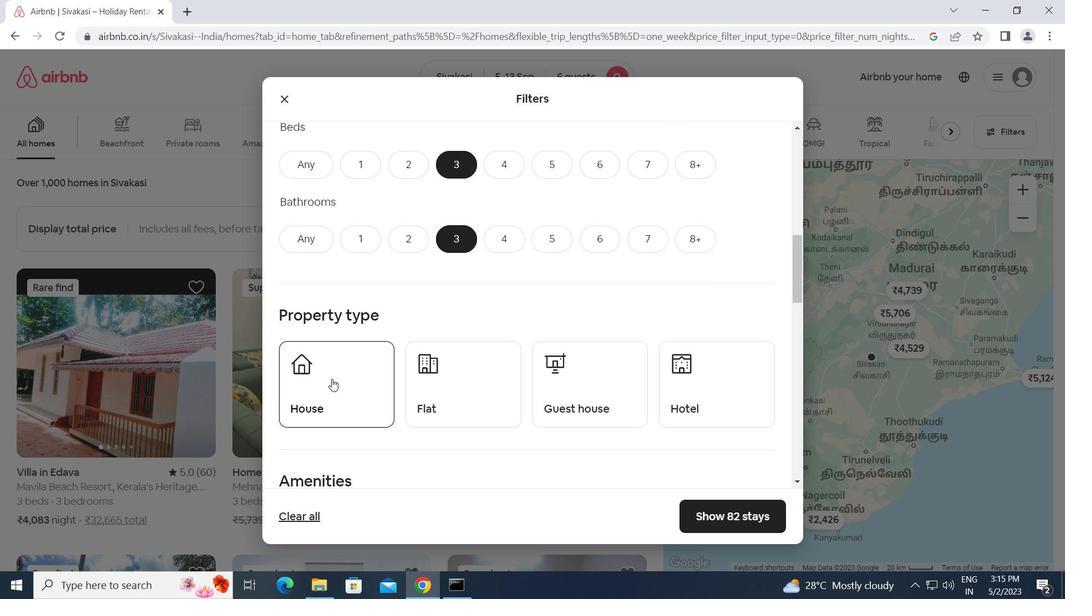 
Action: Mouse pressed left at (331, 379)
Screenshot: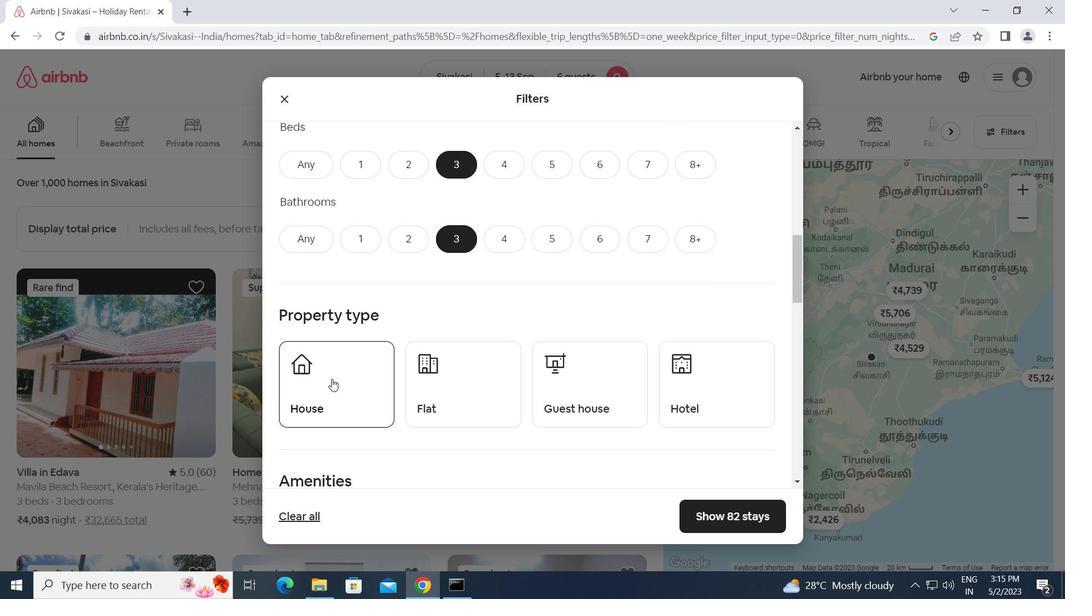 
Action: Mouse moved to (437, 384)
Screenshot: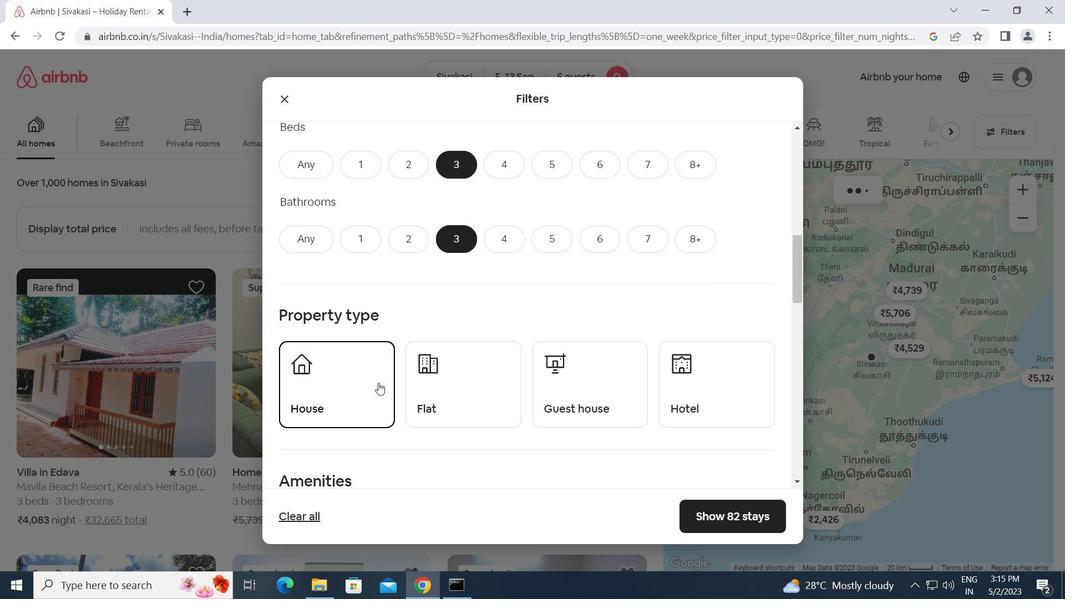
Action: Mouse pressed left at (437, 384)
Screenshot: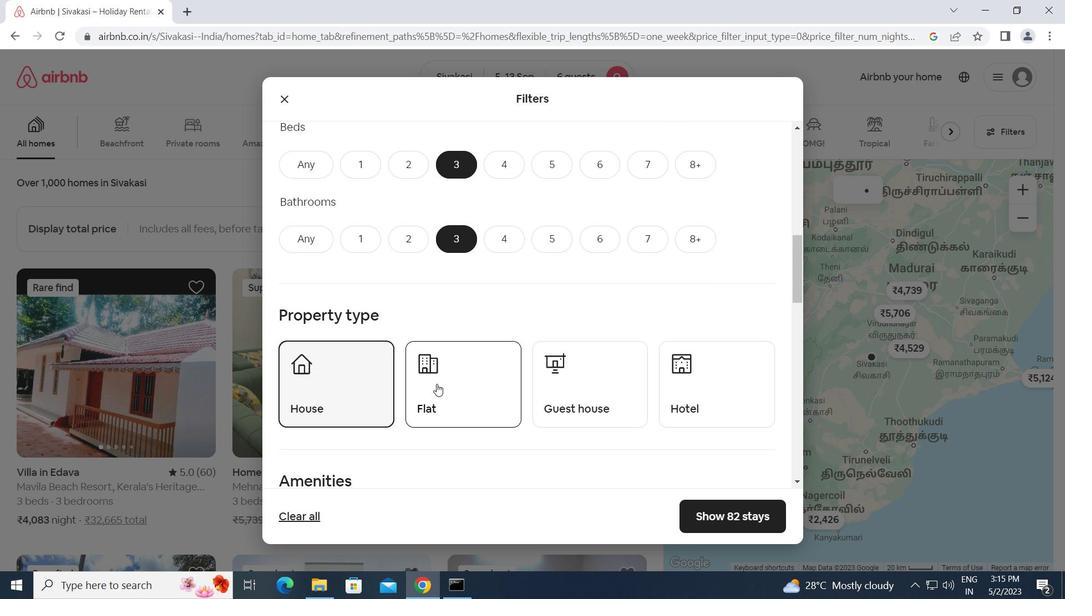 
Action: Mouse moved to (589, 396)
Screenshot: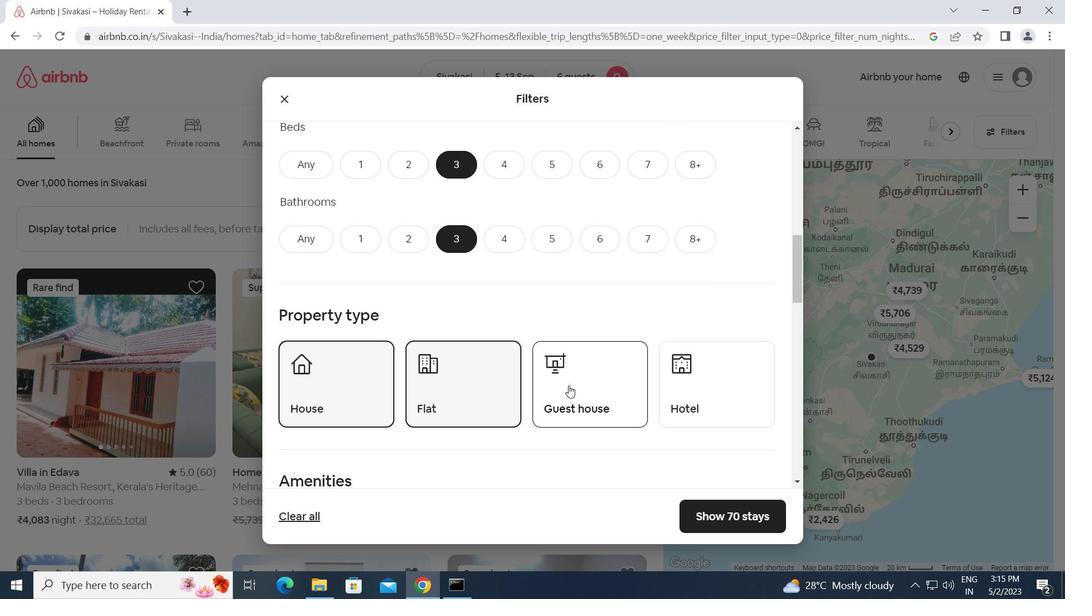 
Action: Mouse pressed left at (589, 396)
Screenshot: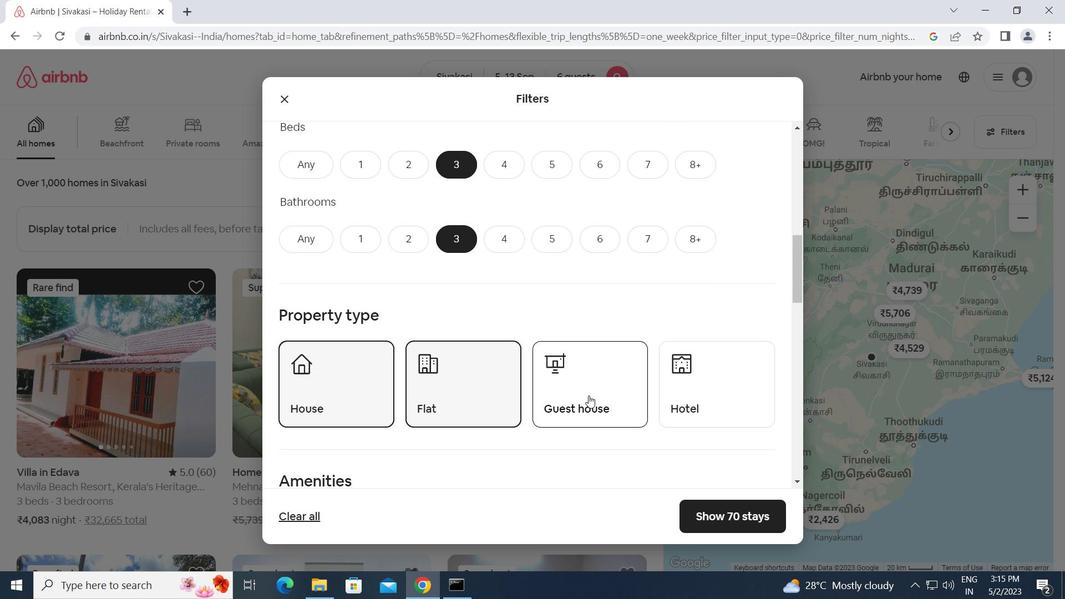 
Action: Mouse moved to (588, 398)
Screenshot: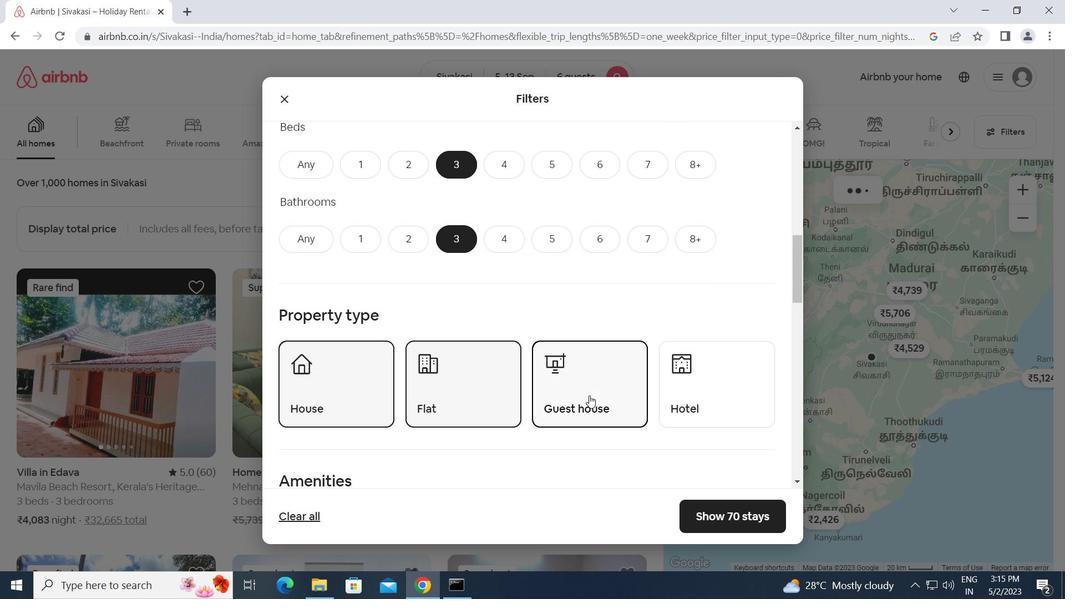 
Action: Mouse scrolled (588, 398) with delta (0, 0)
Screenshot: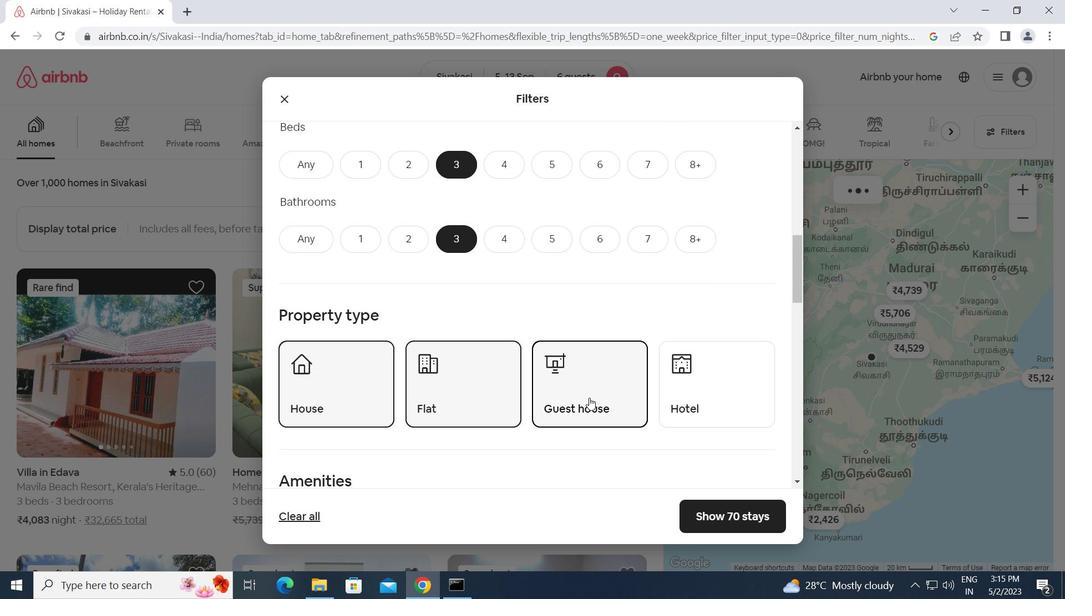 
Action: Mouse scrolled (588, 398) with delta (0, 0)
Screenshot: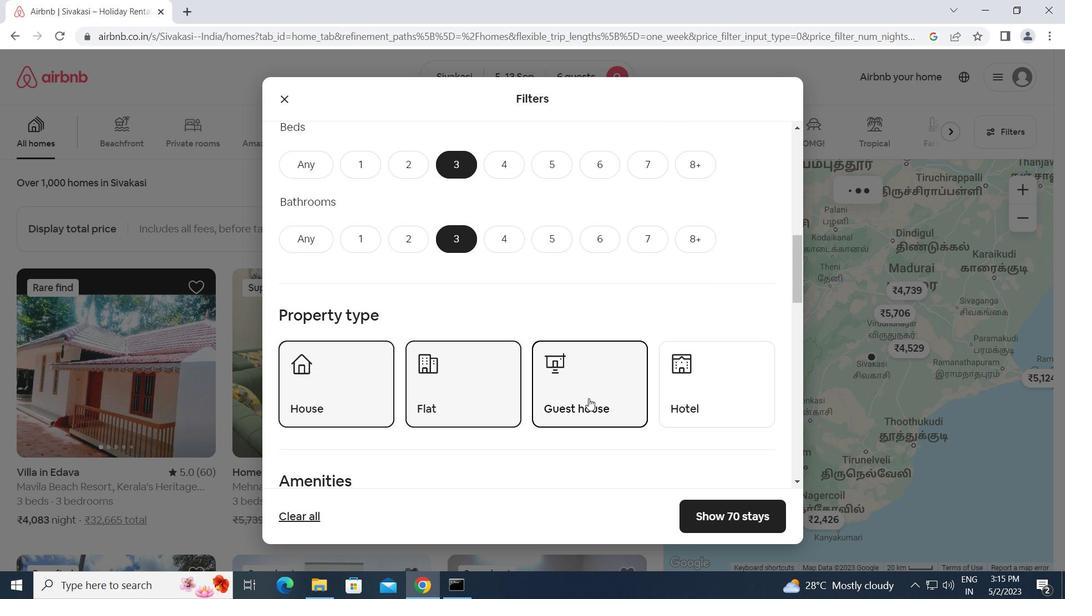 
Action: Mouse scrolled (588, 398) with delta (0, 0)
Screenshot: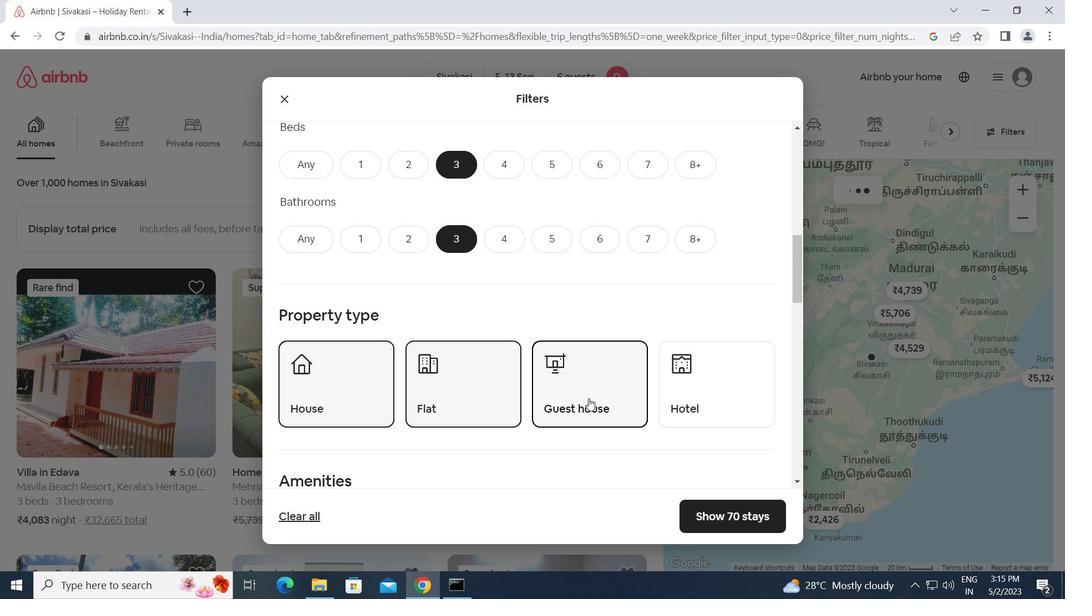 
Action: Mouse scrolled (588, 398) with delta (0, 0)
Screenshot: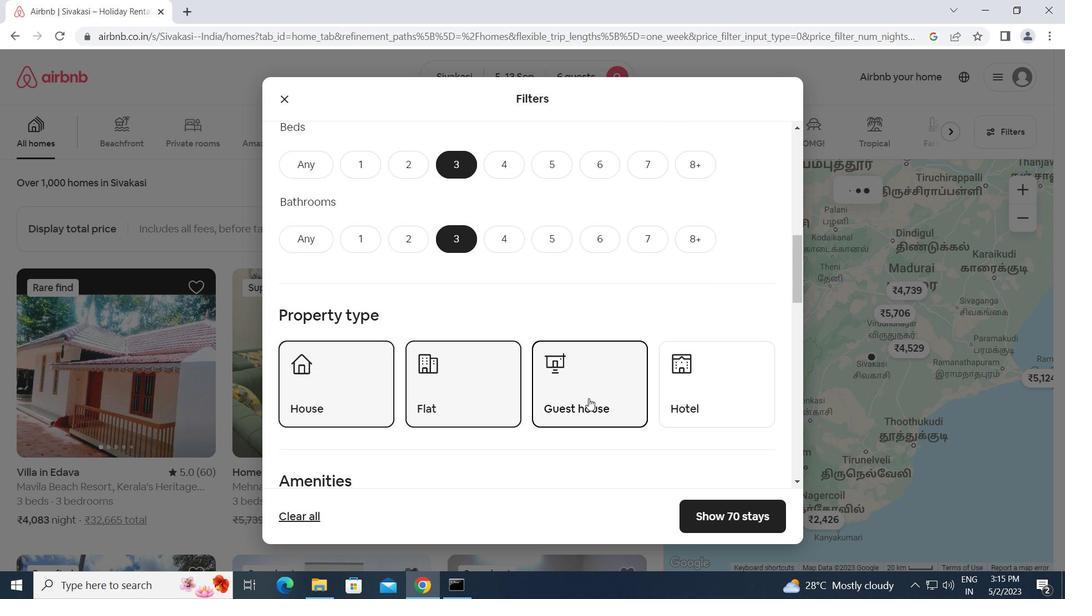 
Action: Mouse moved to (370, 466)
Screenshot: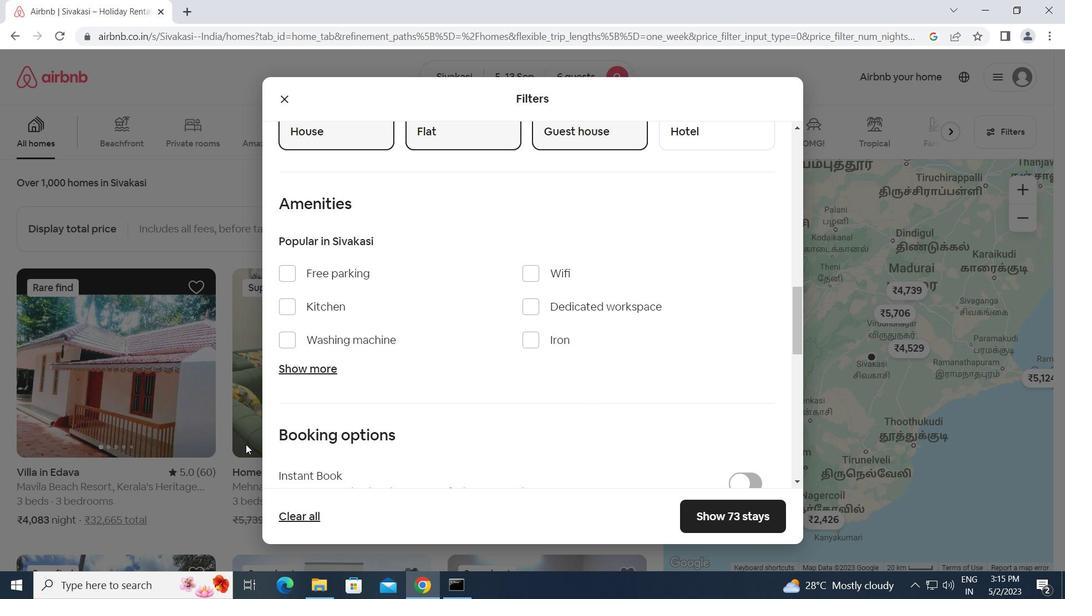 
Action: Mouse scrolled (370, 465) with delta (0, 0)
Screenshot: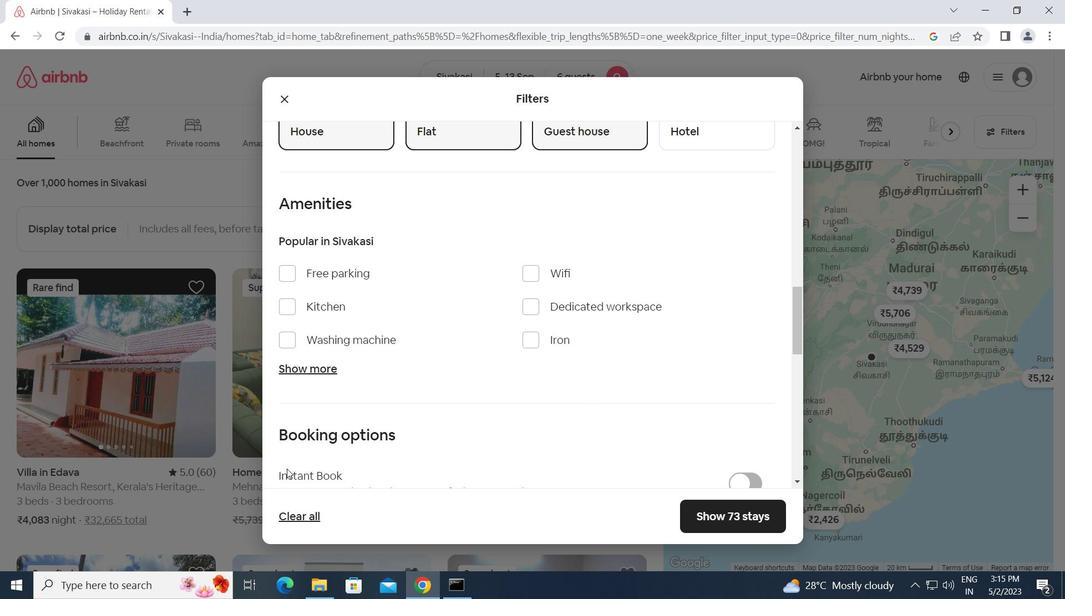 
Action: Mouse scrolled (370, 465) with delta (0, 0)
Screenshot: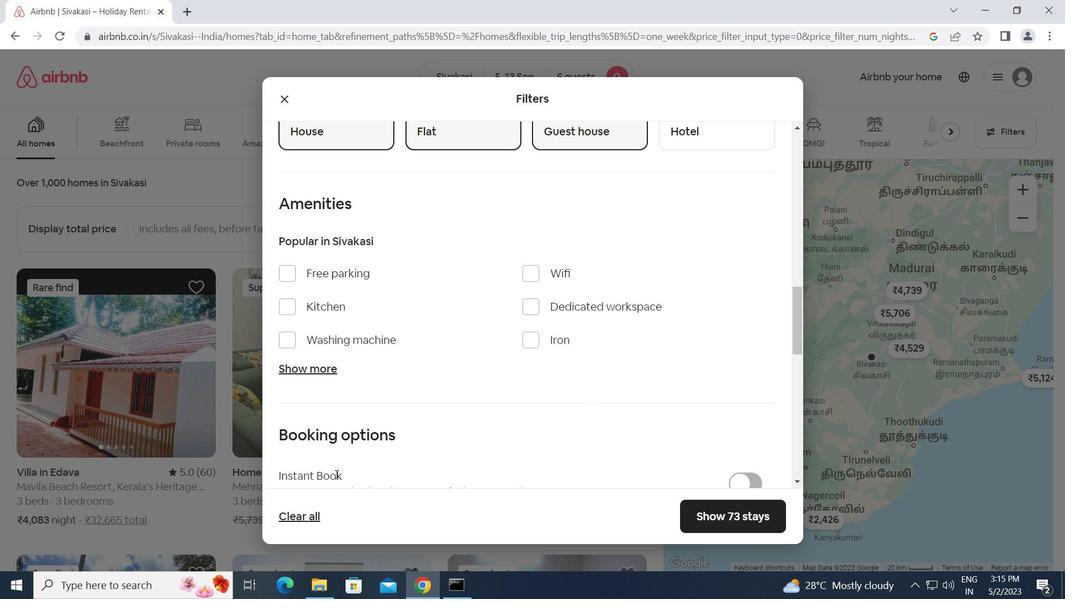 
Action: Mouse scrolled (370, 465) with delta (0, 0)
Screenshot: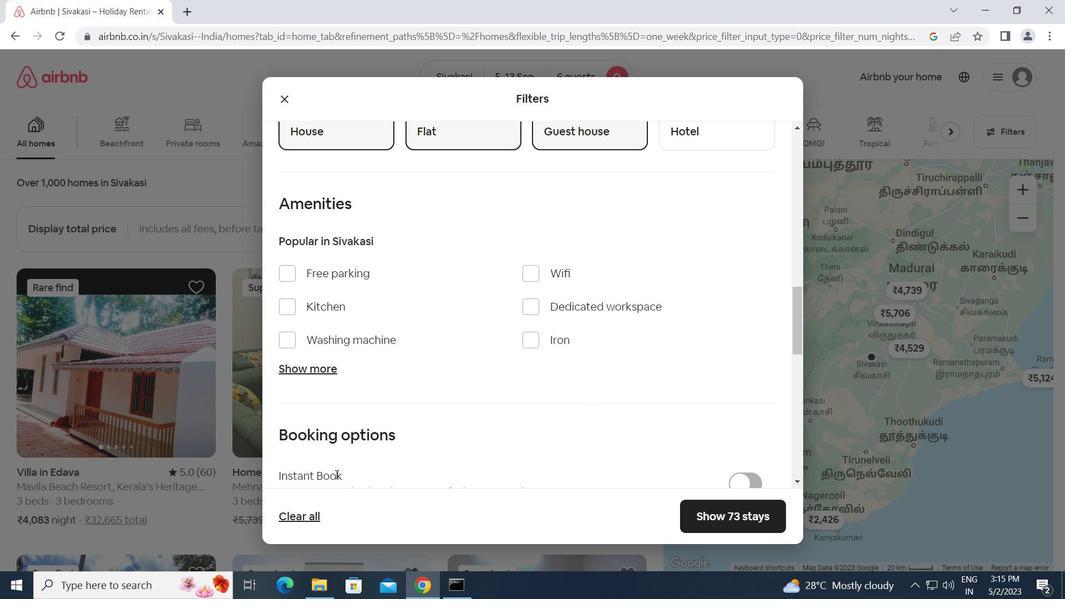 
Action: Mouse moved to (373, 463)
Screenshot: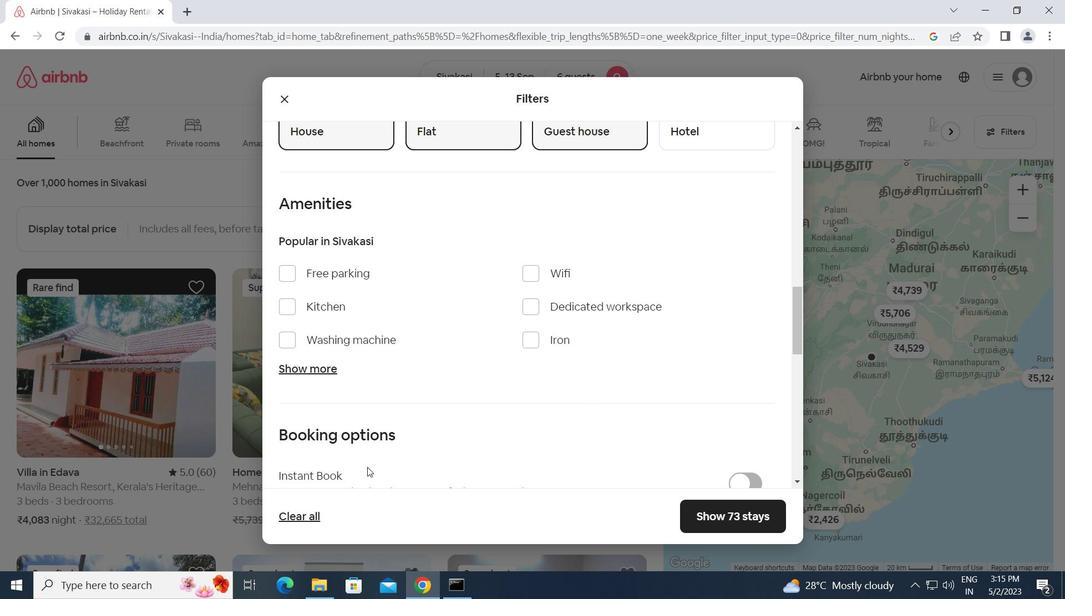 
Action: Mouse scrolled (373, 462) with delta (0, 0)
Screenshot: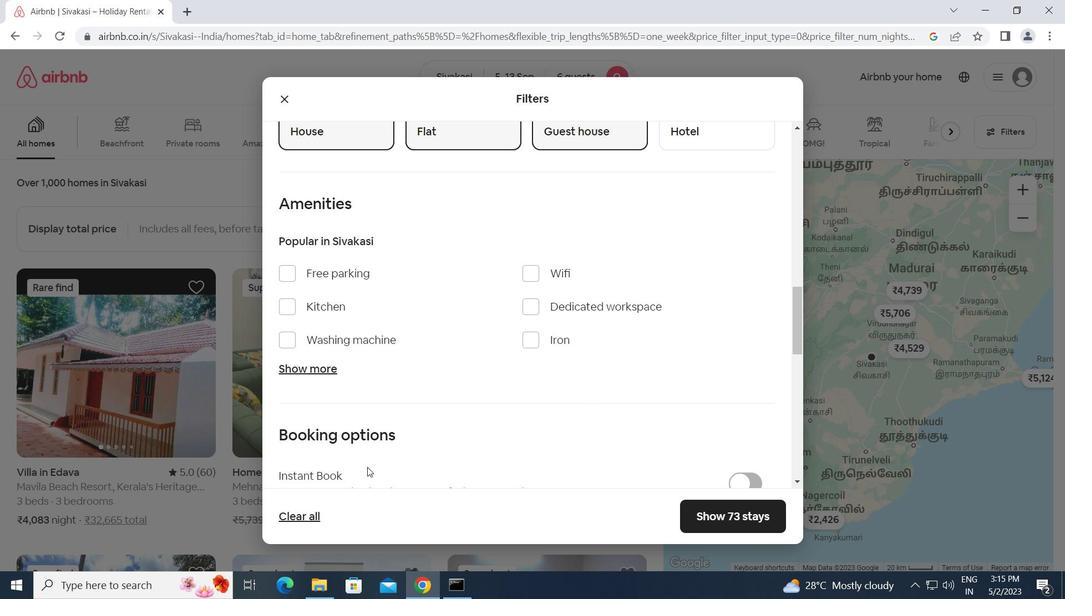 
Action: Mouse moved to (749, 252)
Screenshot: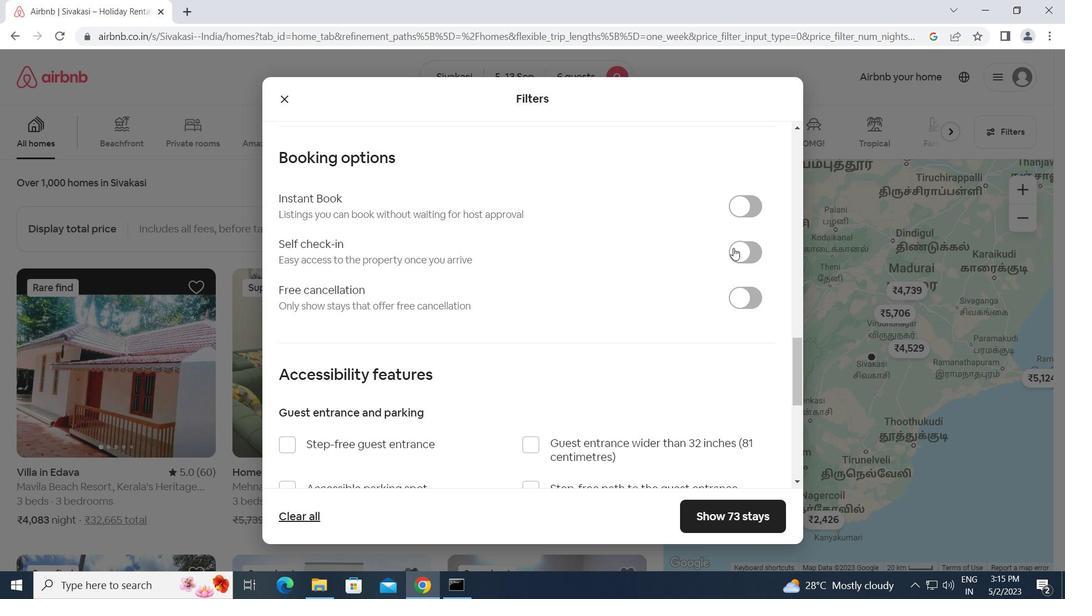 
Action: Mouse pressed left at (749, 252)
Screenshot: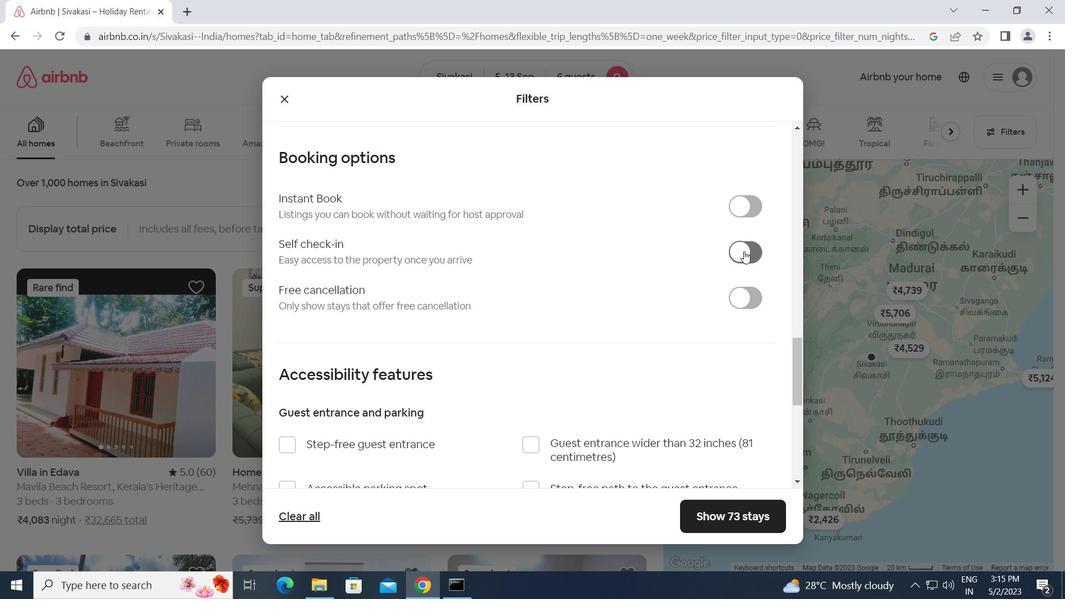 
Action: Mouse moved to (494, 370)
Screenshot: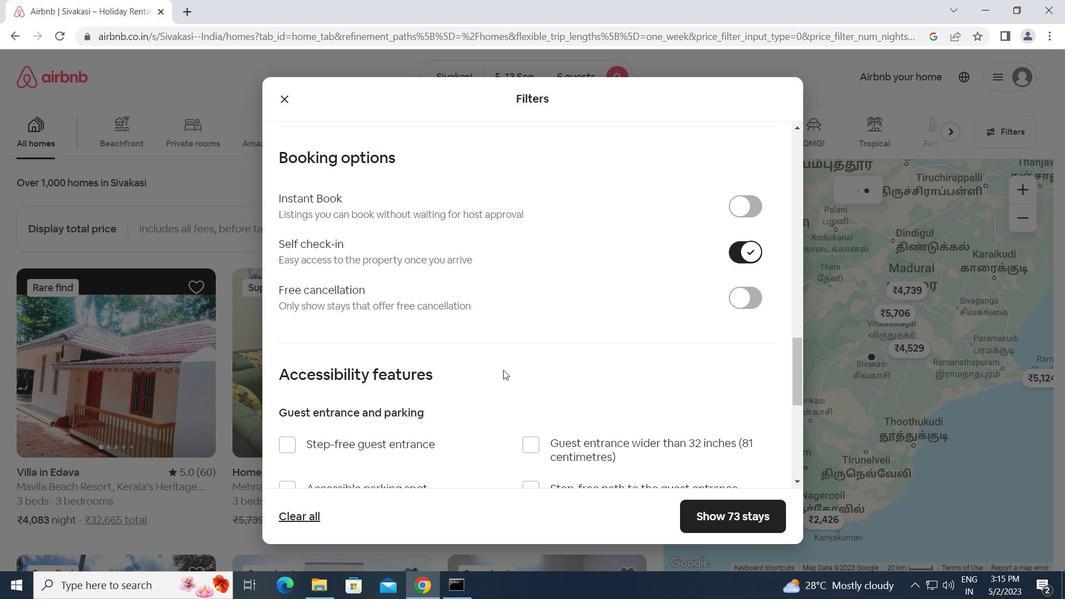 
Action: Mouse scrolled (494, 369) with delta (0, 0)
Screenshot: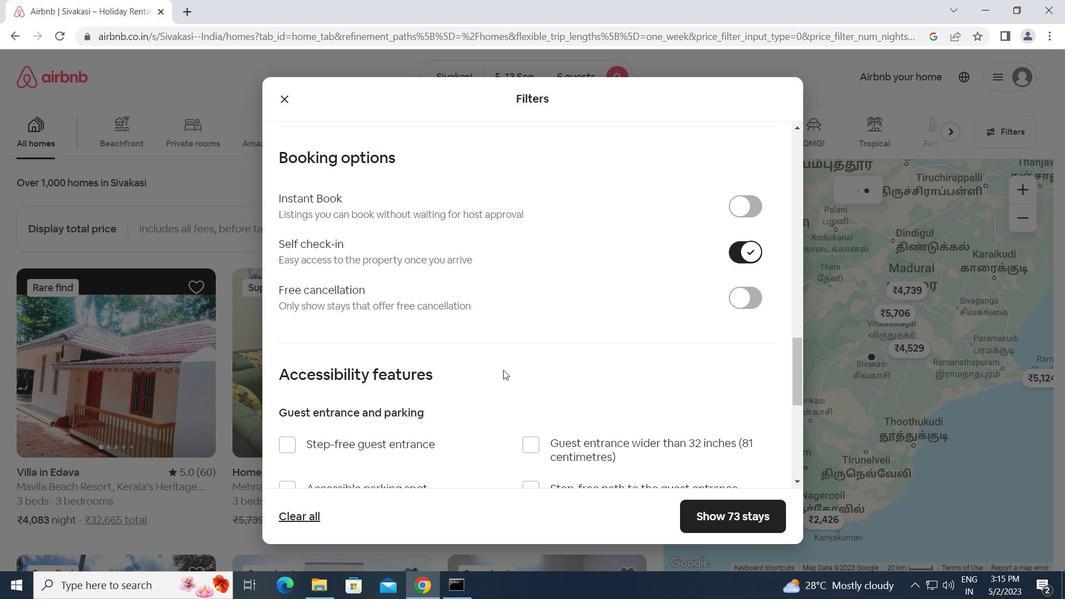 
Action: Mouse moved to (494, 370)
Screenshot: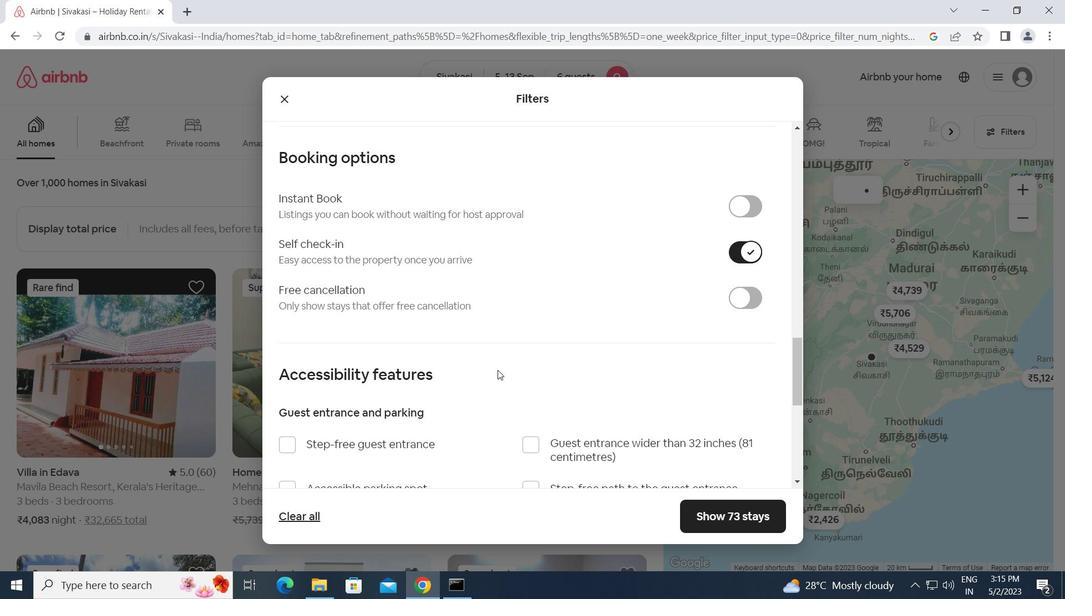 
Action: Mouse scrolled (494, 370) with delta (0, 0)
Screenshot: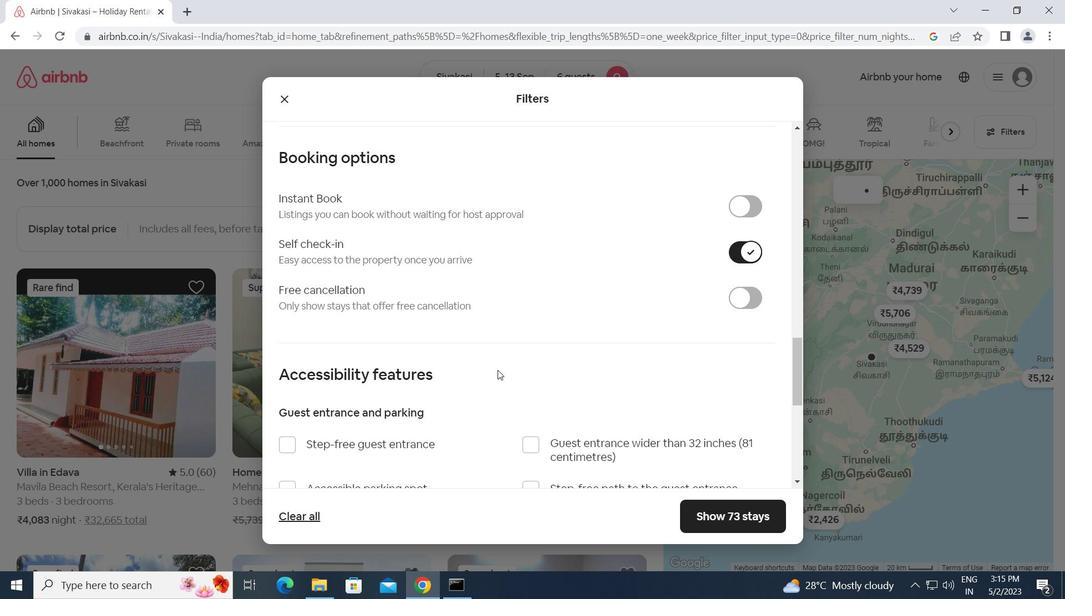 
Action: Mouse moved to (493, 370)
Screenshot: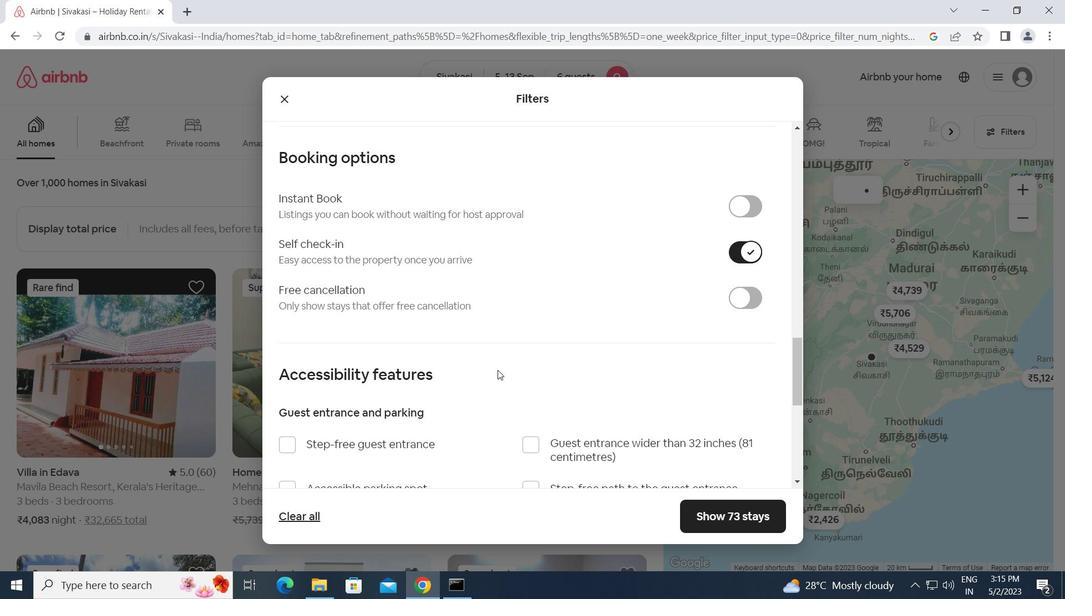 
Action: Mouse scrolled (493, 370) with delta (0, 0)
Screenshot: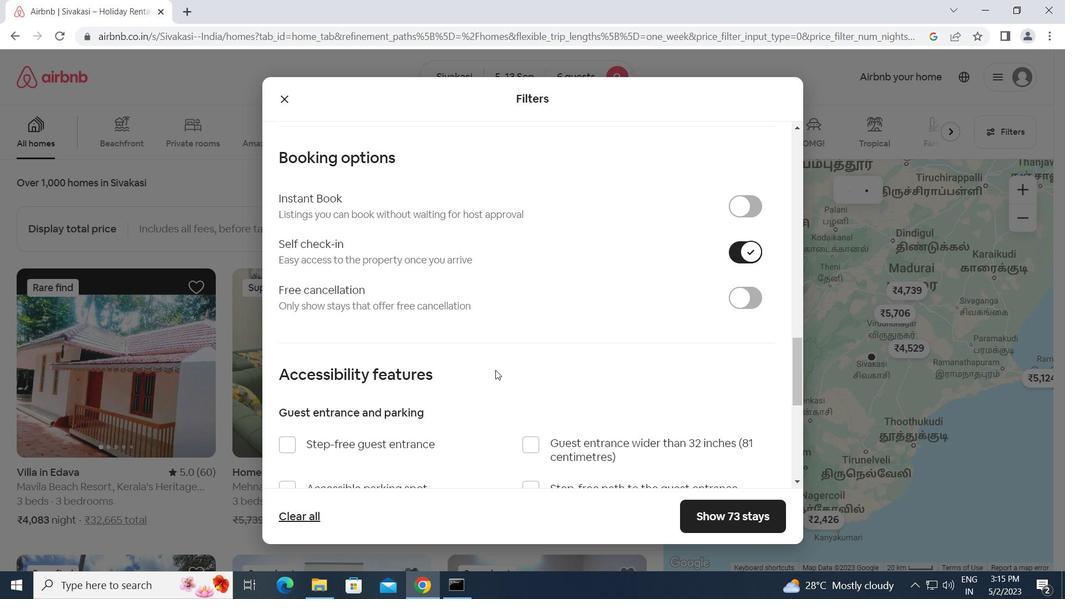 
Action: Mouse scrolled (493, 370) with delta (0, 0)
Screenshot: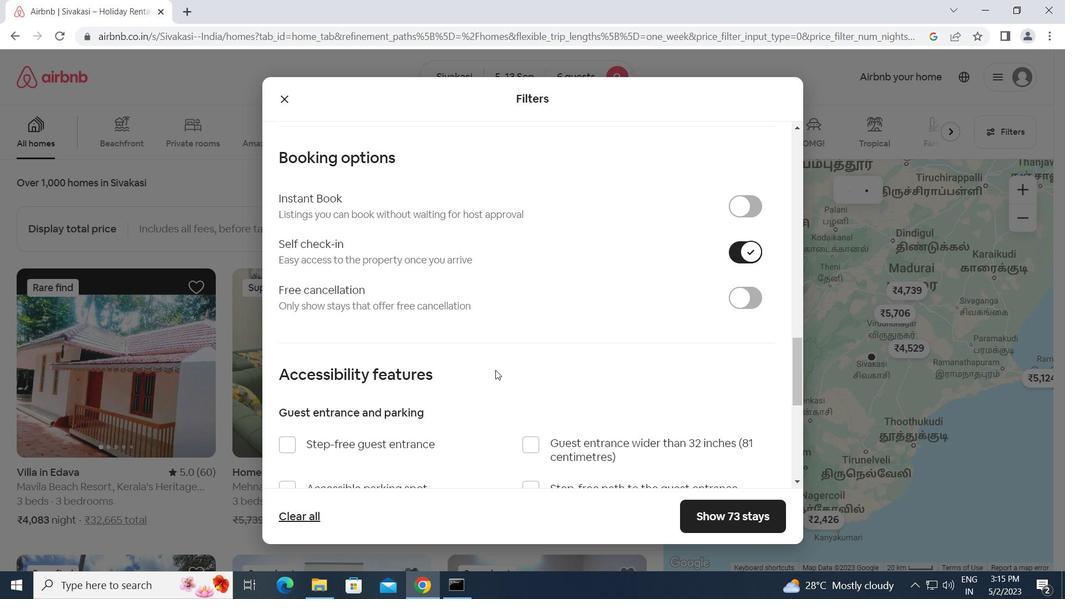 
Action: Mouse moved to (493, 370)
Screenshot: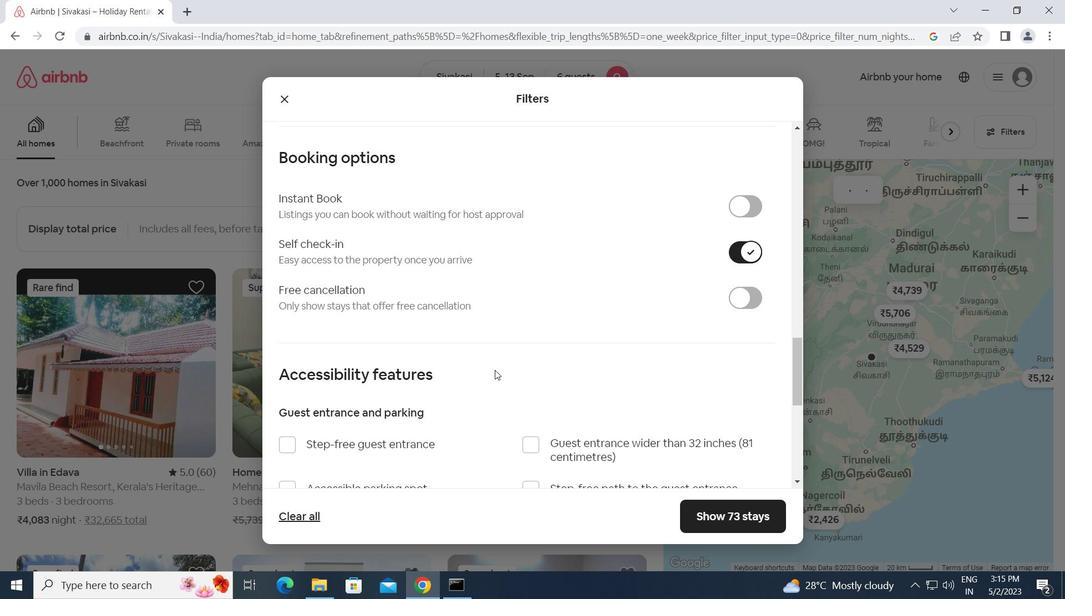 
Action: Mouse scrolled (493, 370) with delta (0, 0)
Screenshot: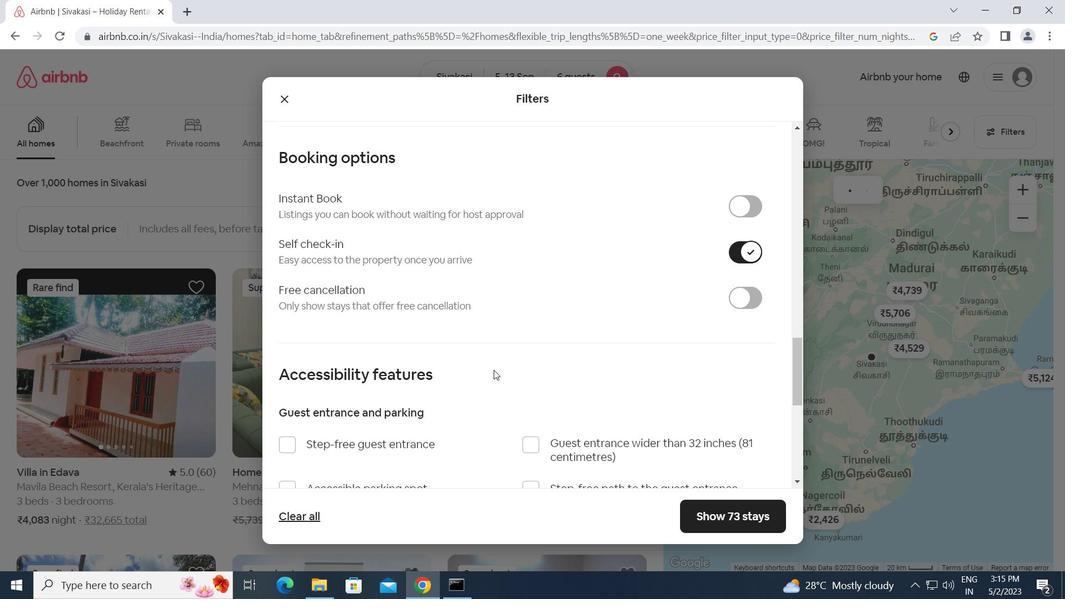 
Action: Mouse moved to (493, 370)
Screenshot: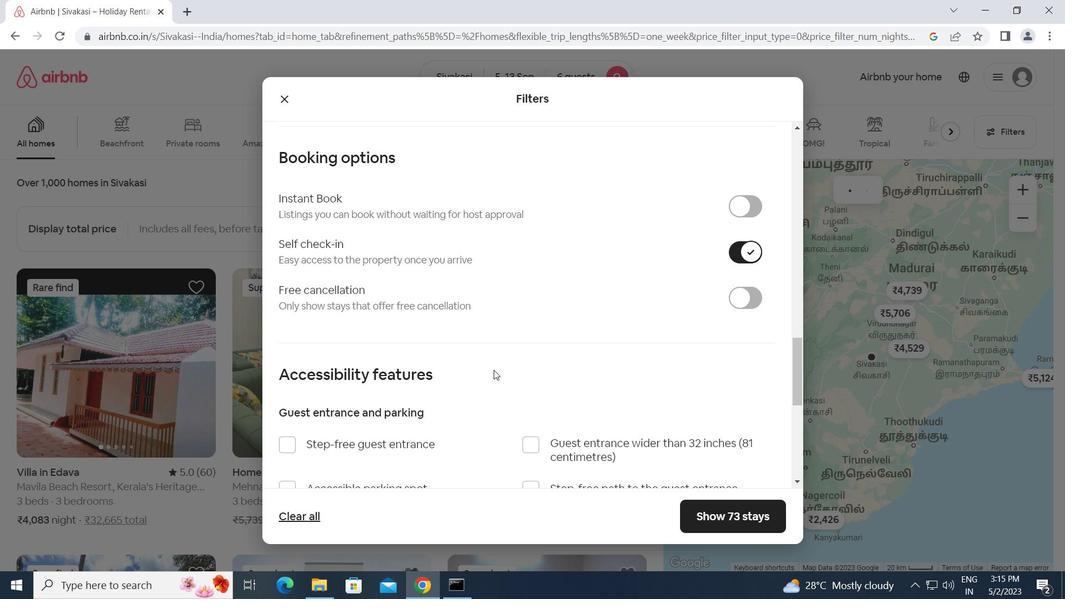 
Action: Mouse scrolled (493, 370) with delta (0, 0)
Screenshot: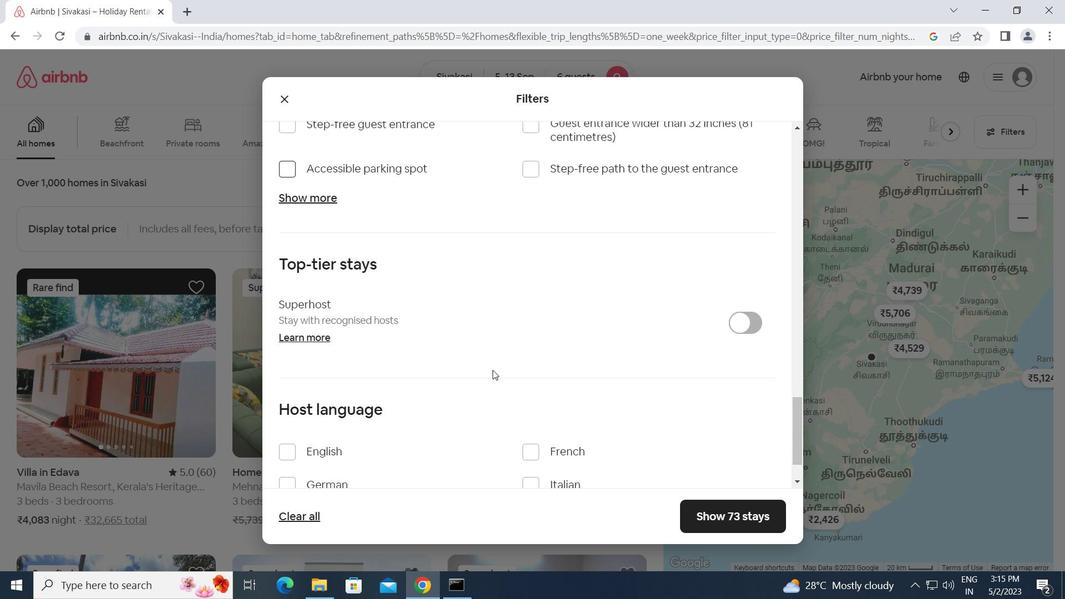 
Action: Mouse scrolled (493, 370) with delta (0, 0)
Screenshot: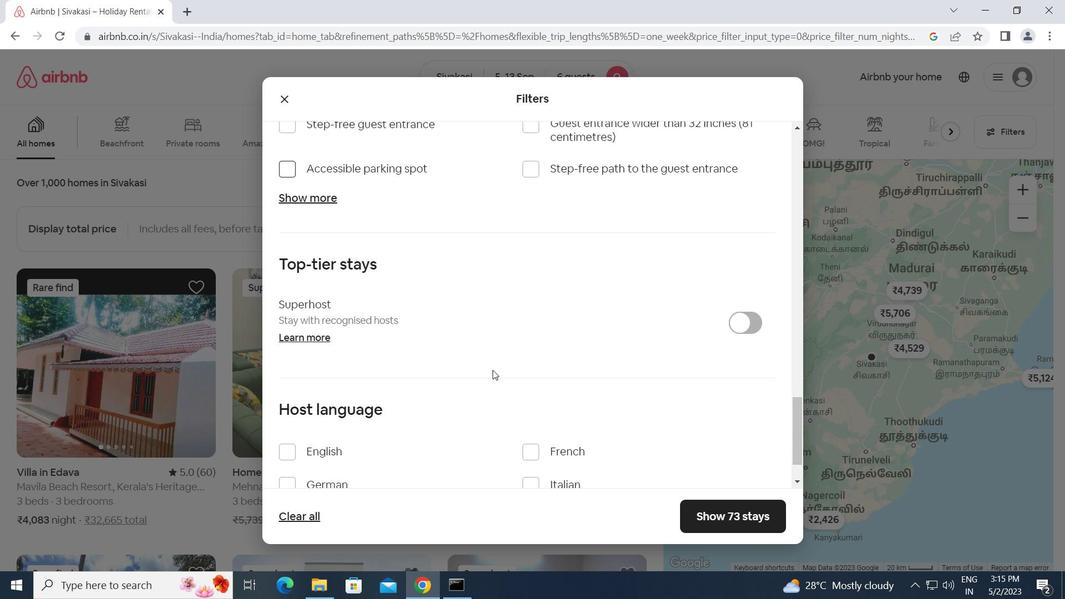
Action: Mouse scrolled (493, 370) with delta (0, 0)
Screenshot: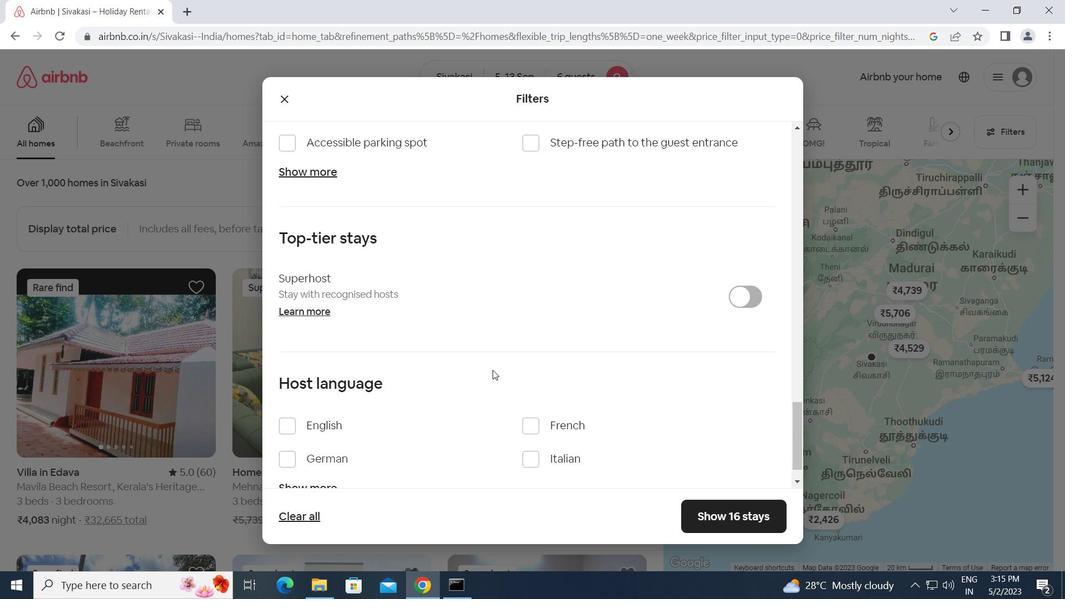 
Action: Mouse moved to (492, 371)
Screenshot: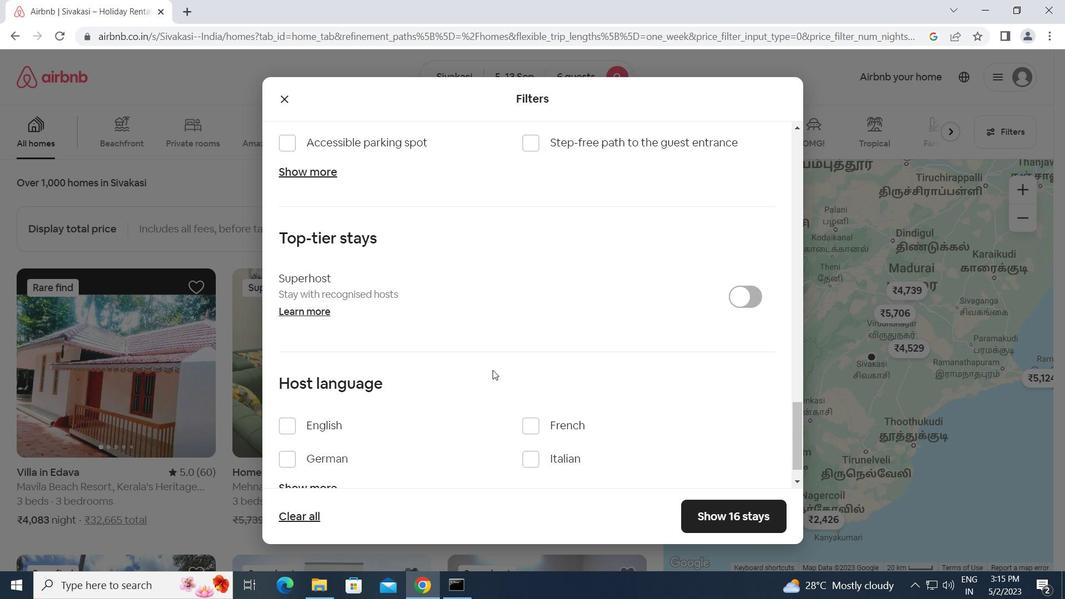 
Action: Mouse scrolled (492, 371) with delta (0, 0)
Screenshot: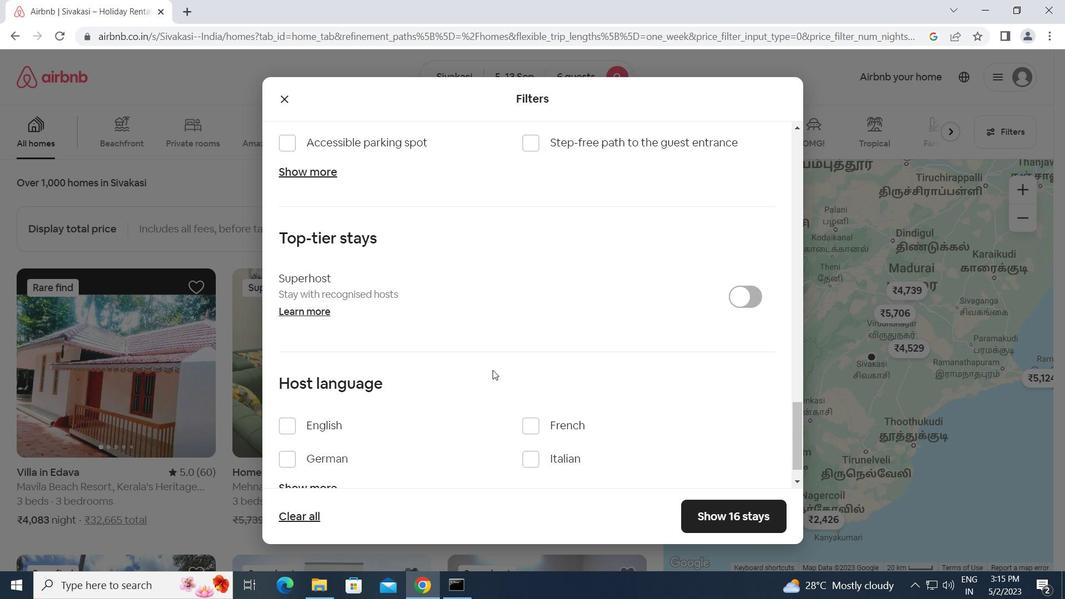 
Action: Mouse moved to (292, 390)
Screenshot: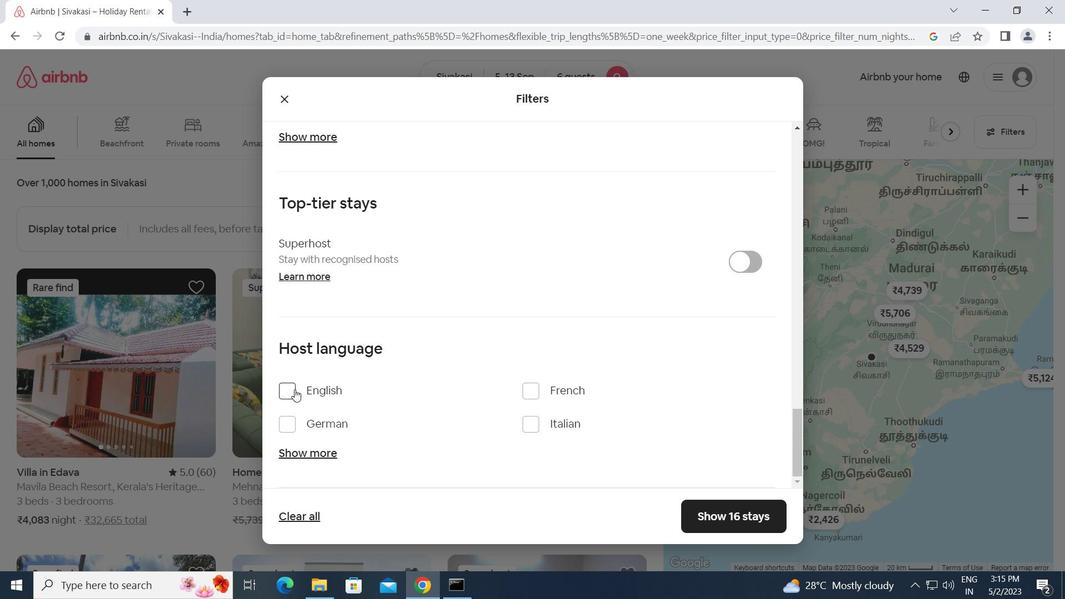 
Action: Mouse pressed left at (292, 390)
Screenshot: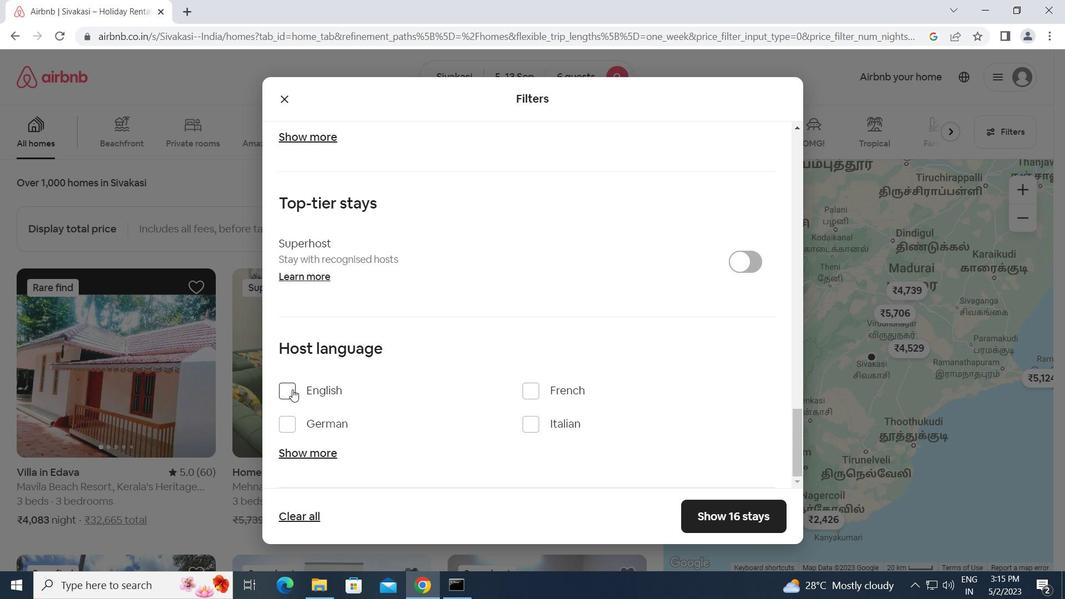 
Action: Mouse moved to (719, 514)
Screenshot: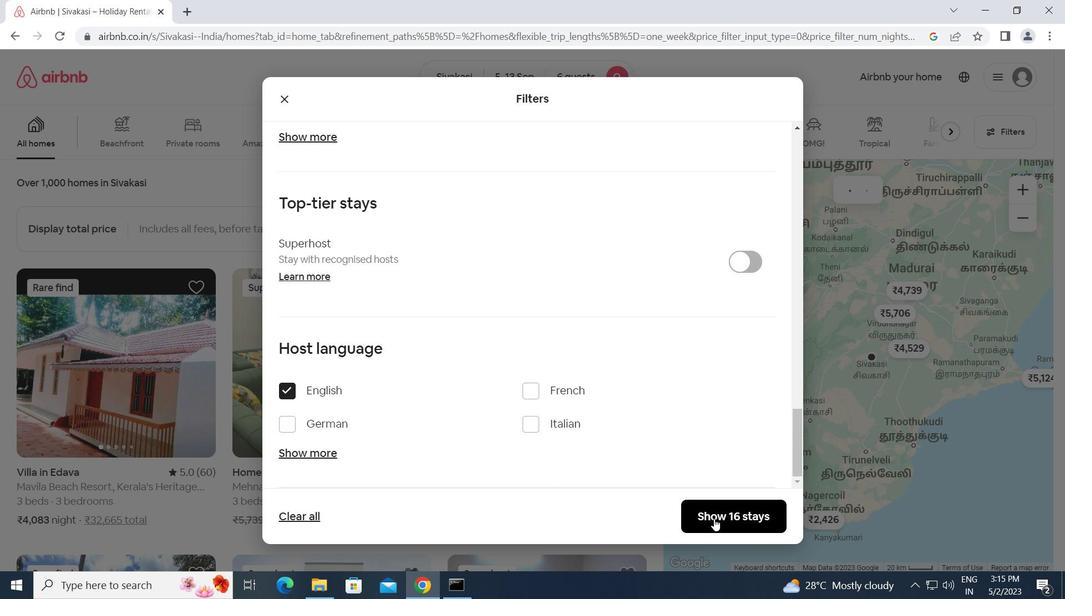 
Action: Mouse pressed left at (719, 514)
Screenshot: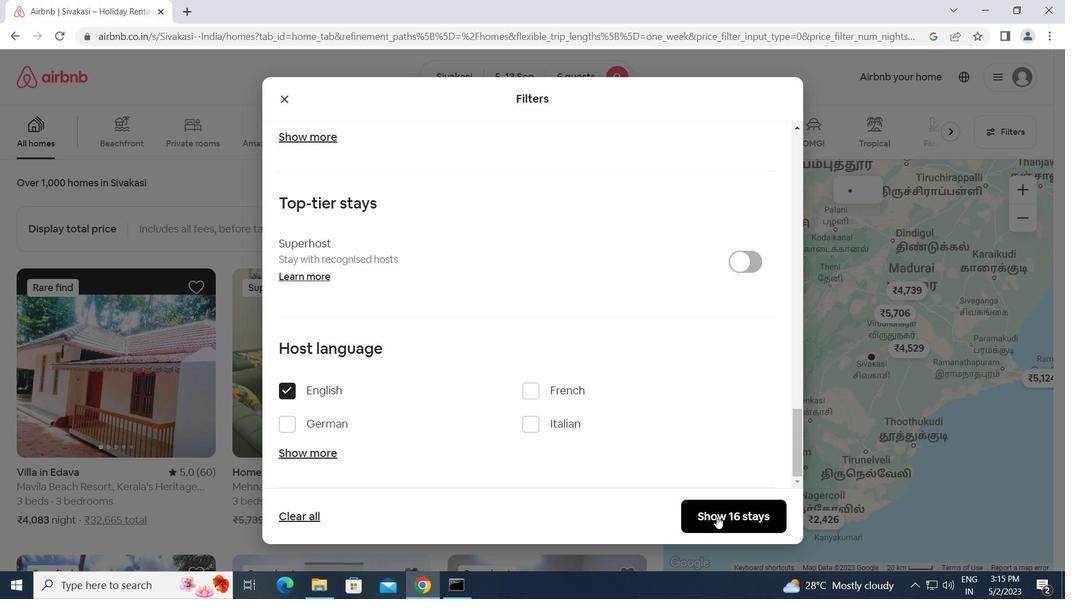 
Action: Mouse moved to (719, 514)
Screenshot: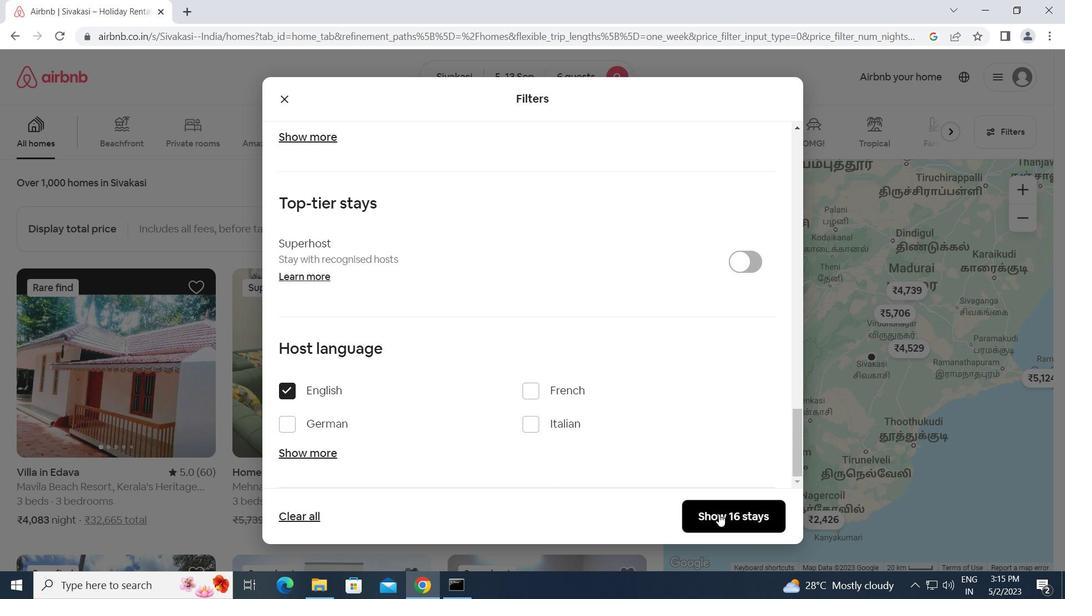 
